 Task: Create a due date automation trigger when advanced on, 2 days after a card is due add content with a description not ending with resume at 11:00 AM.
Action: Mouse moved to (1091, 325)
Screenshot: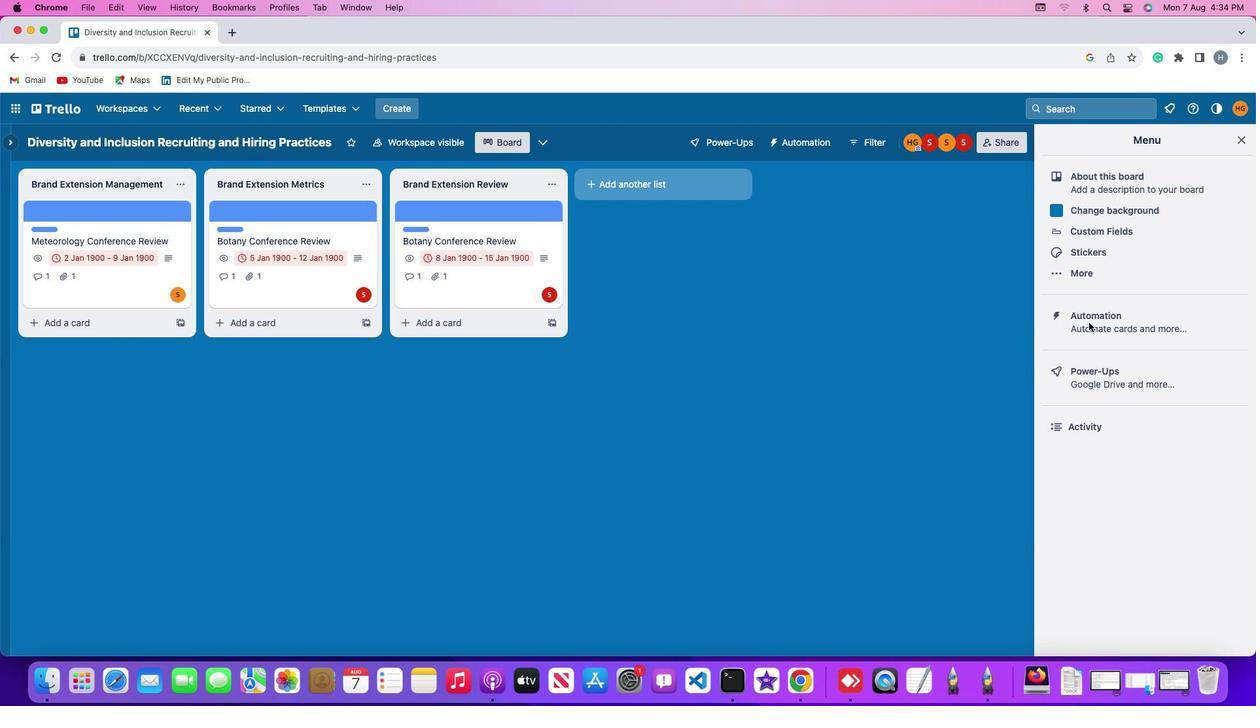 
Action: Mouse pressed left at (1091, 325)
Screenshot: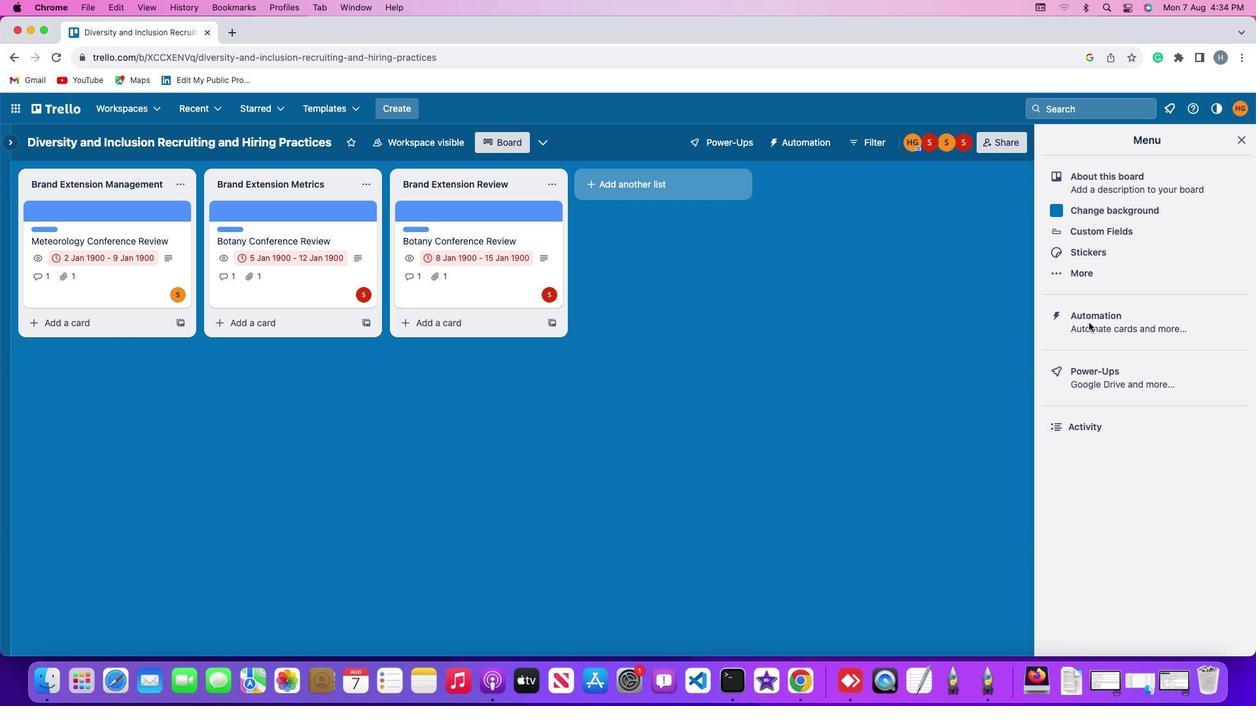 
Action: Mouse pressed left at (1091, 325)
Screenshot: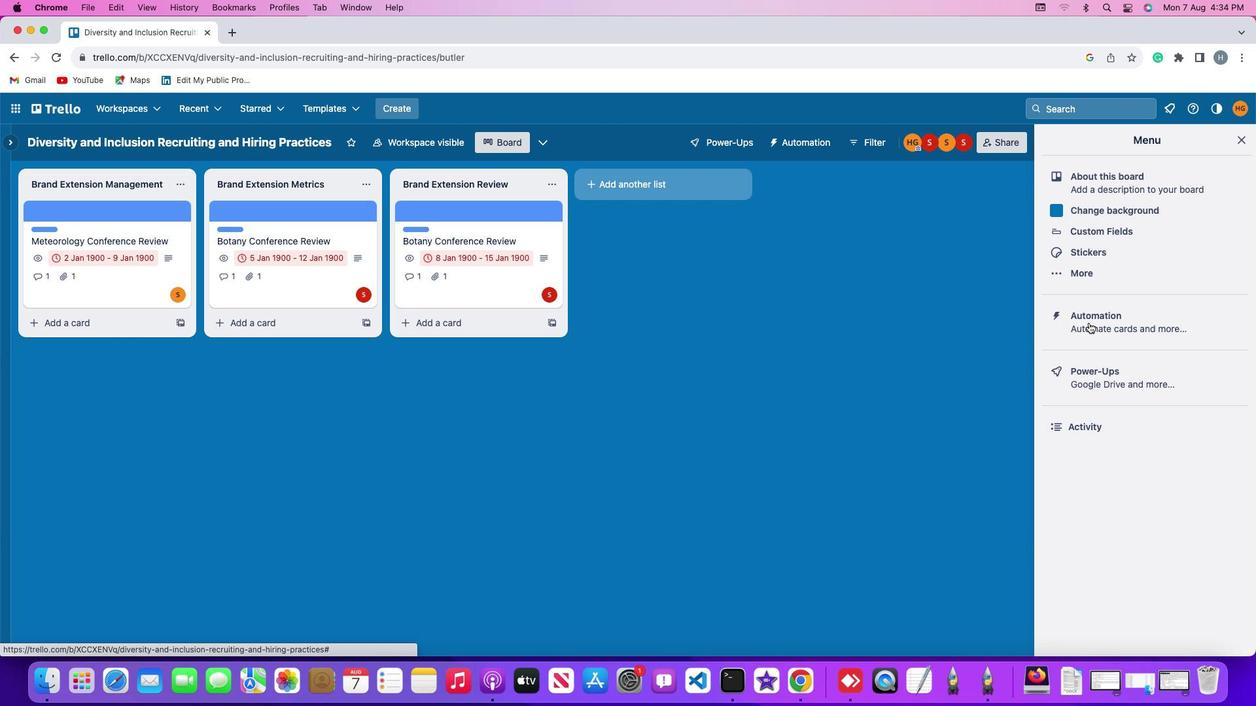 
Action: Mouse moved to (102, 306)
Screenshot: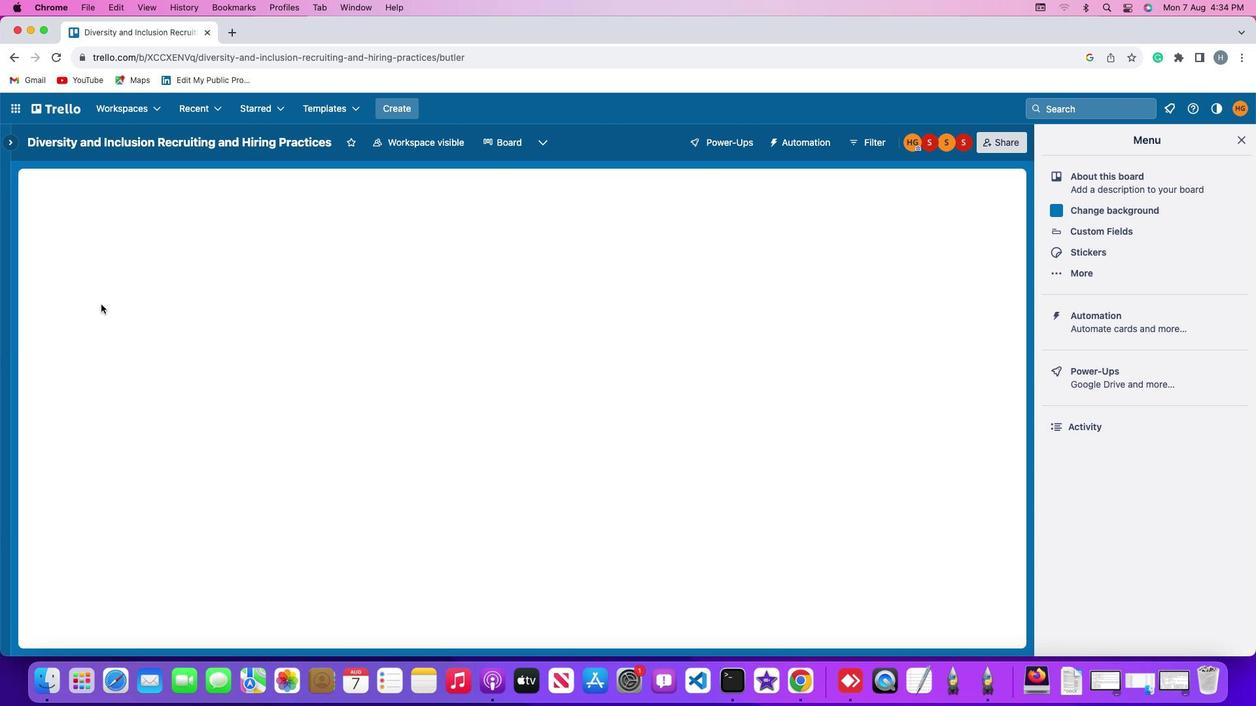 
Action: Mouse pressed left at (102, 306)
Screenshot: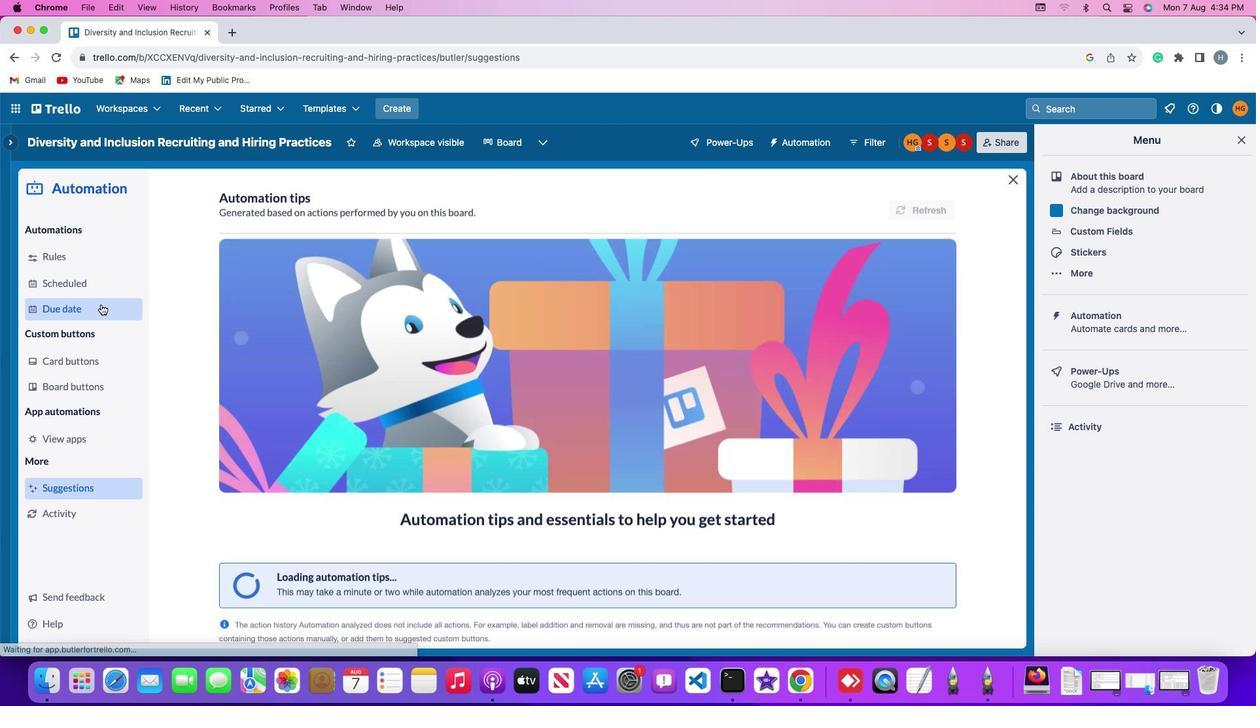 
Action: Mouse moved to (874, 203)
Screenshot: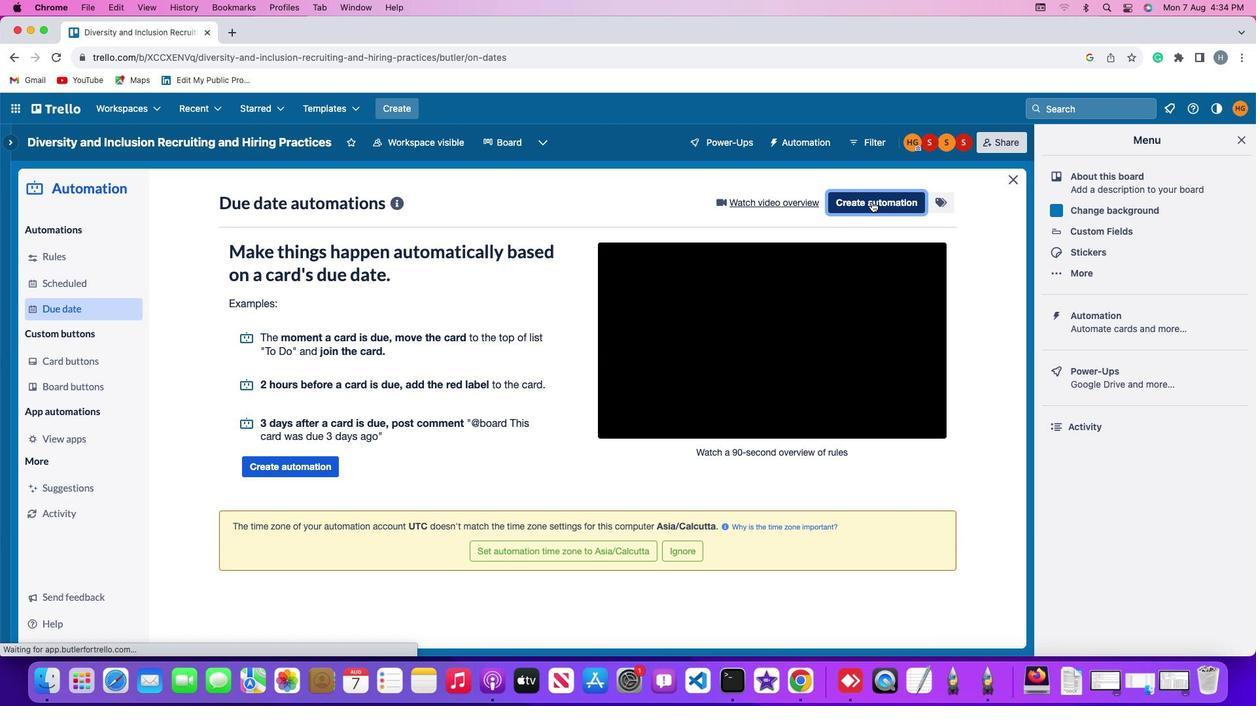 
Action: Mouse pressed left at (874, 203)
Screenshot: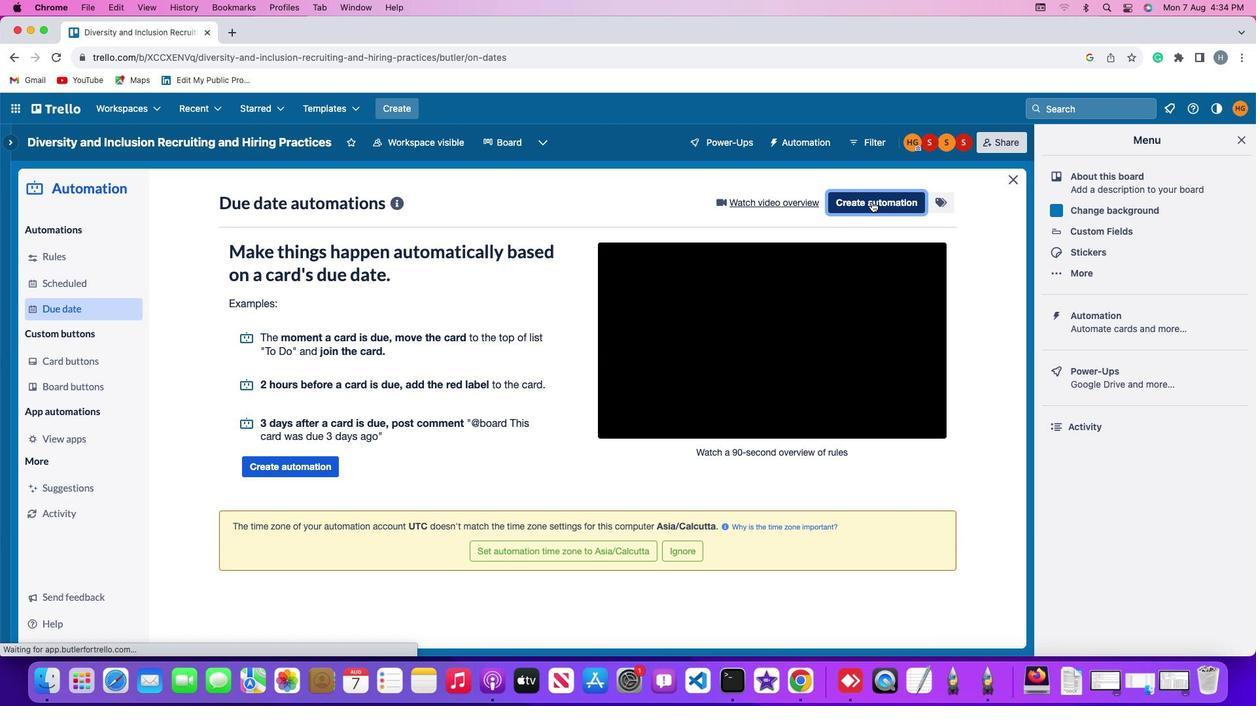 
Action: Mouse moved to (567, 329)
Screenshot: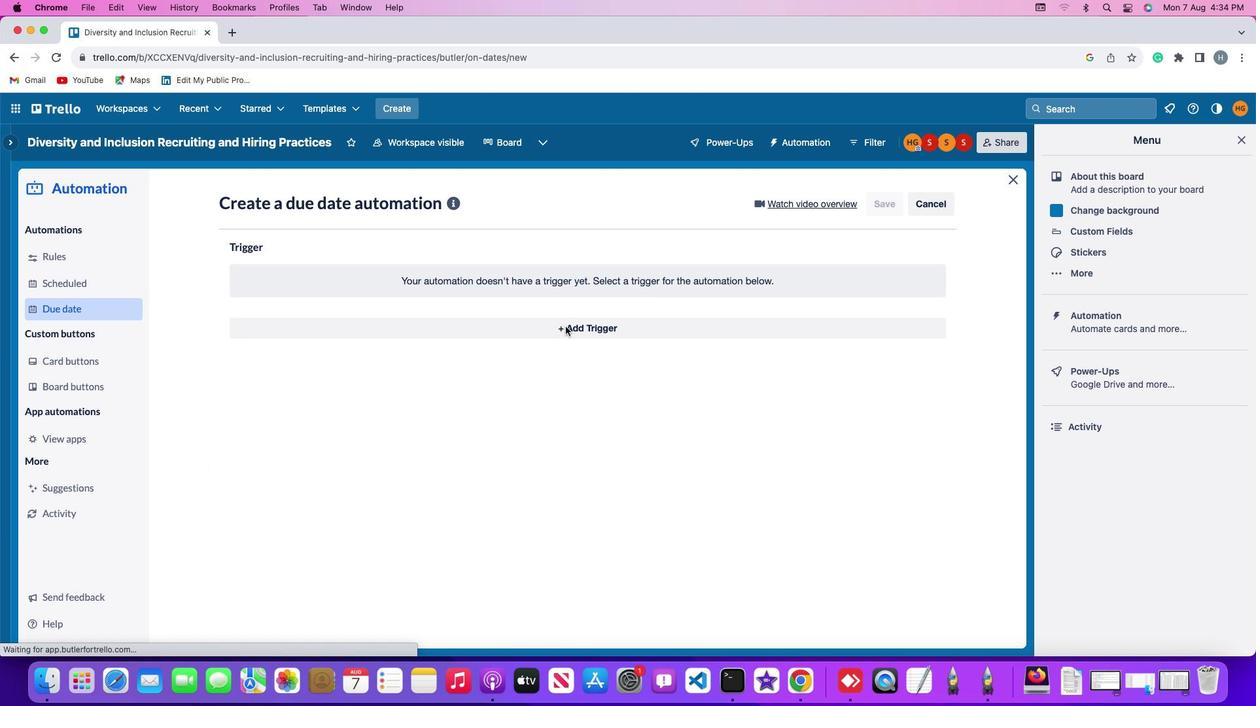 
Action: Mouse pressed left at (567, 329)
Screenshot: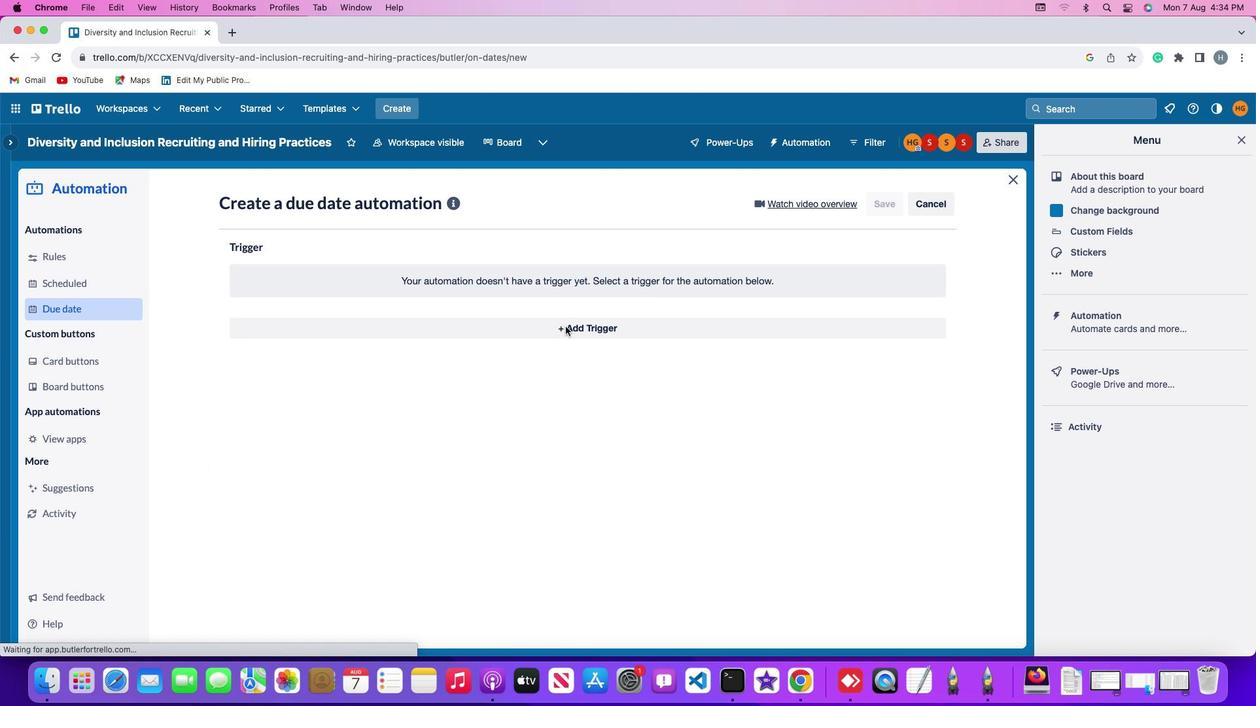 
Action: Mouse moved to (259, 524)
Screenshot: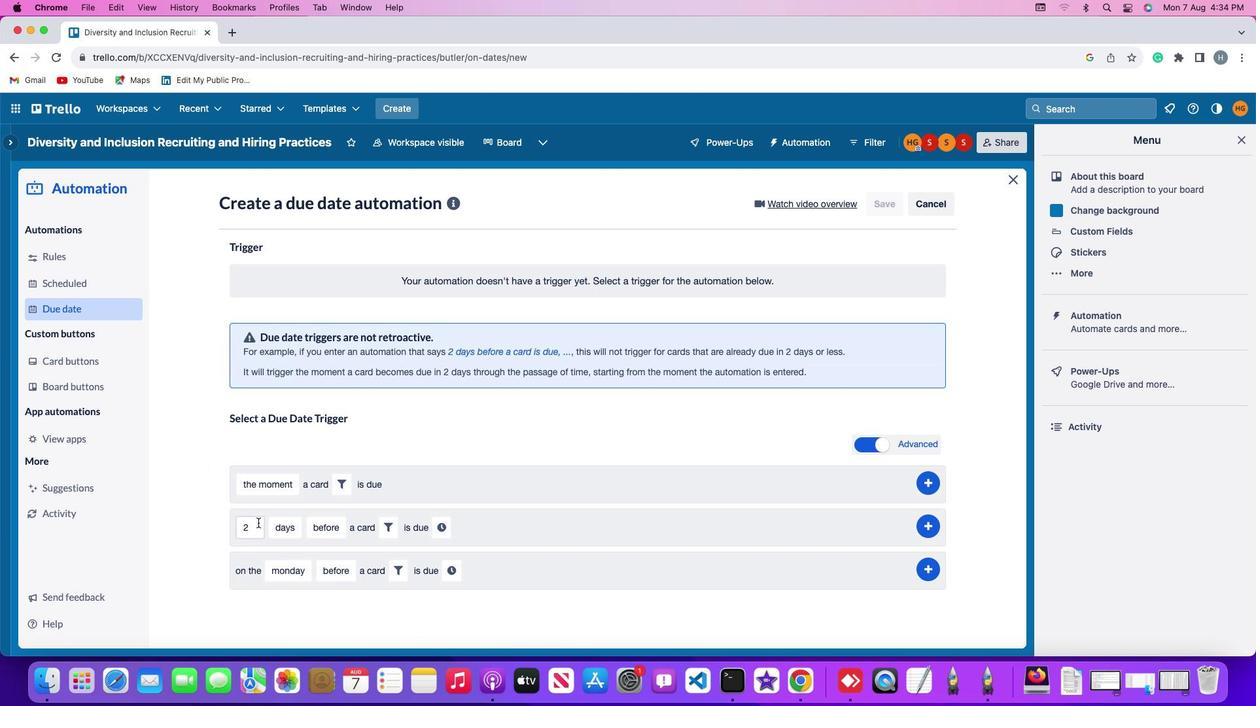 
Action: Mouse pressed left at (259, 524)
Screenshot: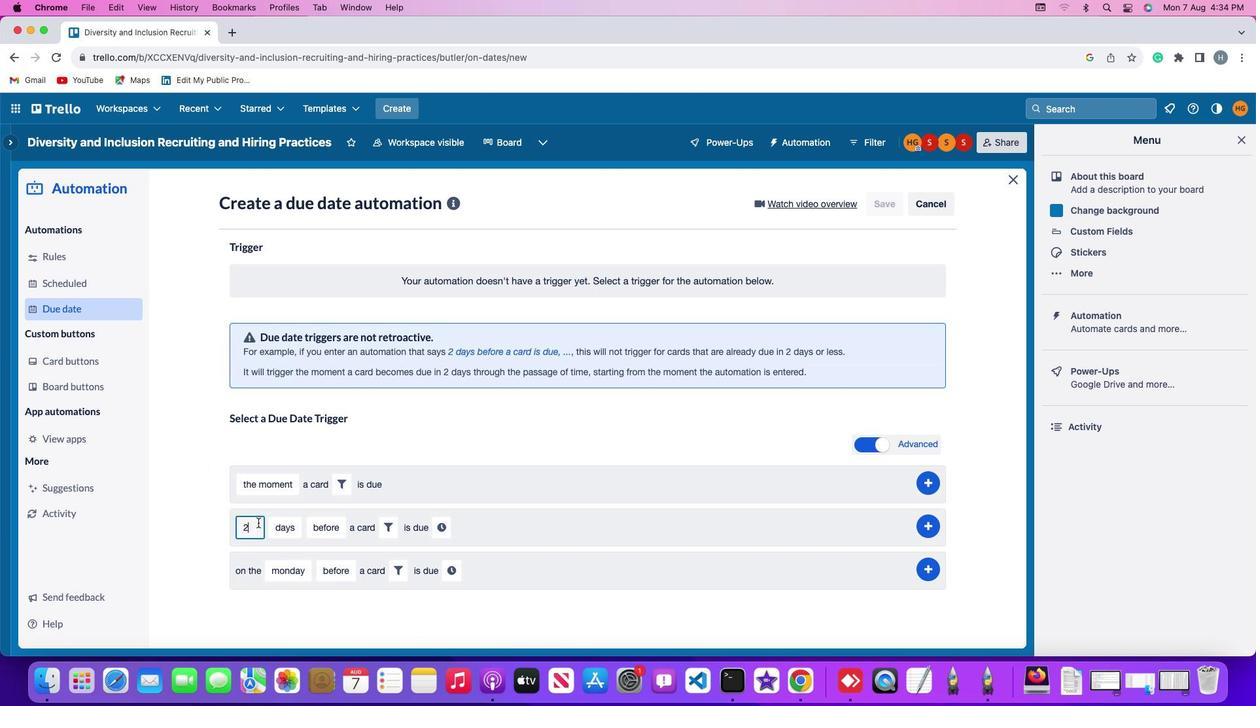 
Action: Mouse moved to (259, 524)
Screenshot: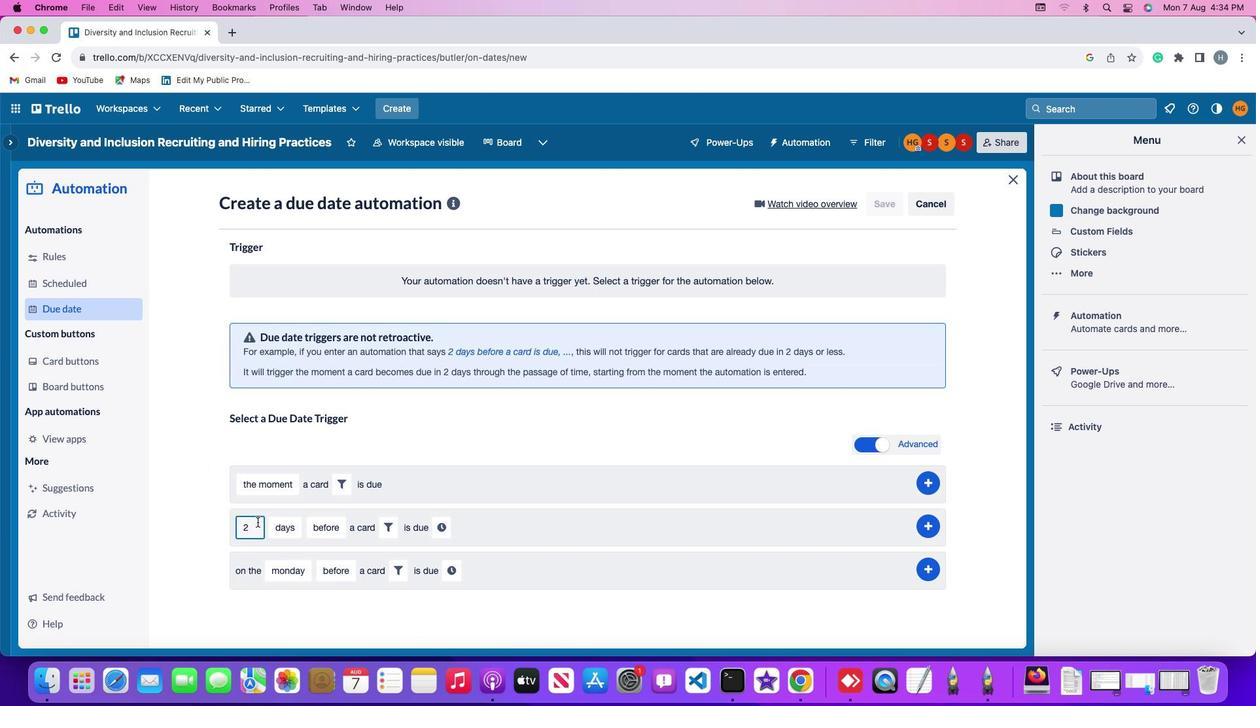 
Action: Key pressed Key.backspace
Screenshot: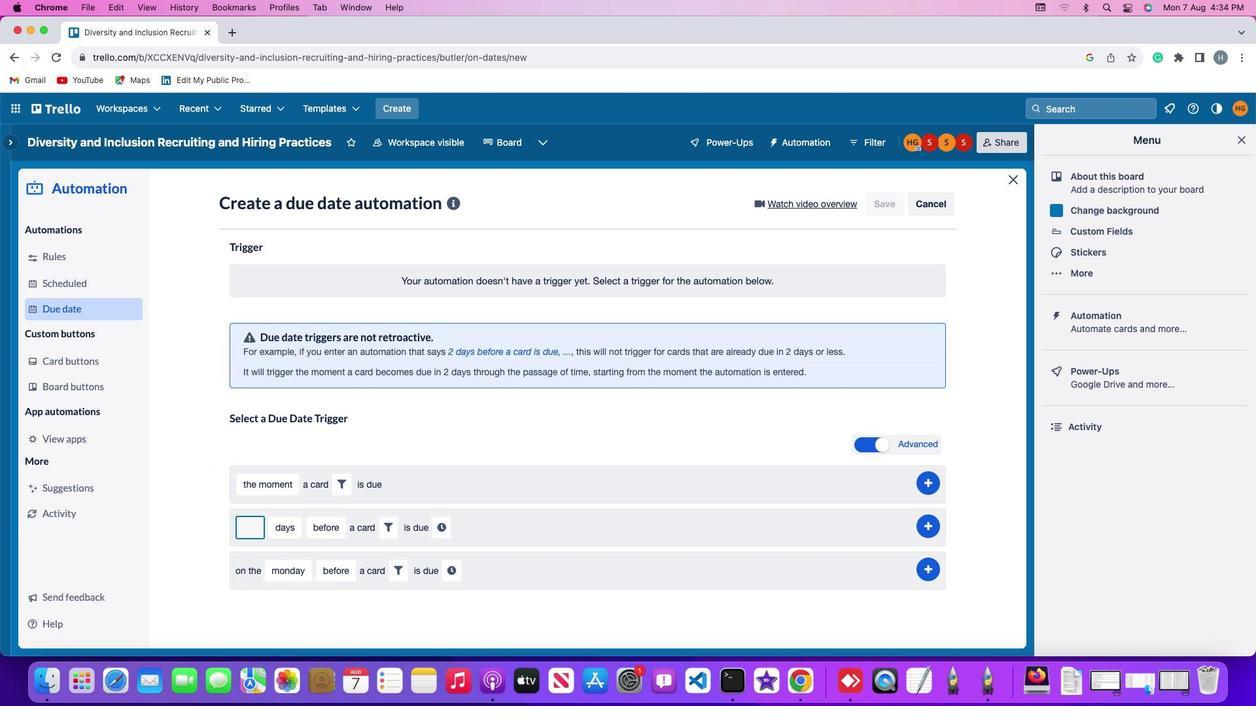 
Action: Mouse moved to (259, 524)
Screenshot: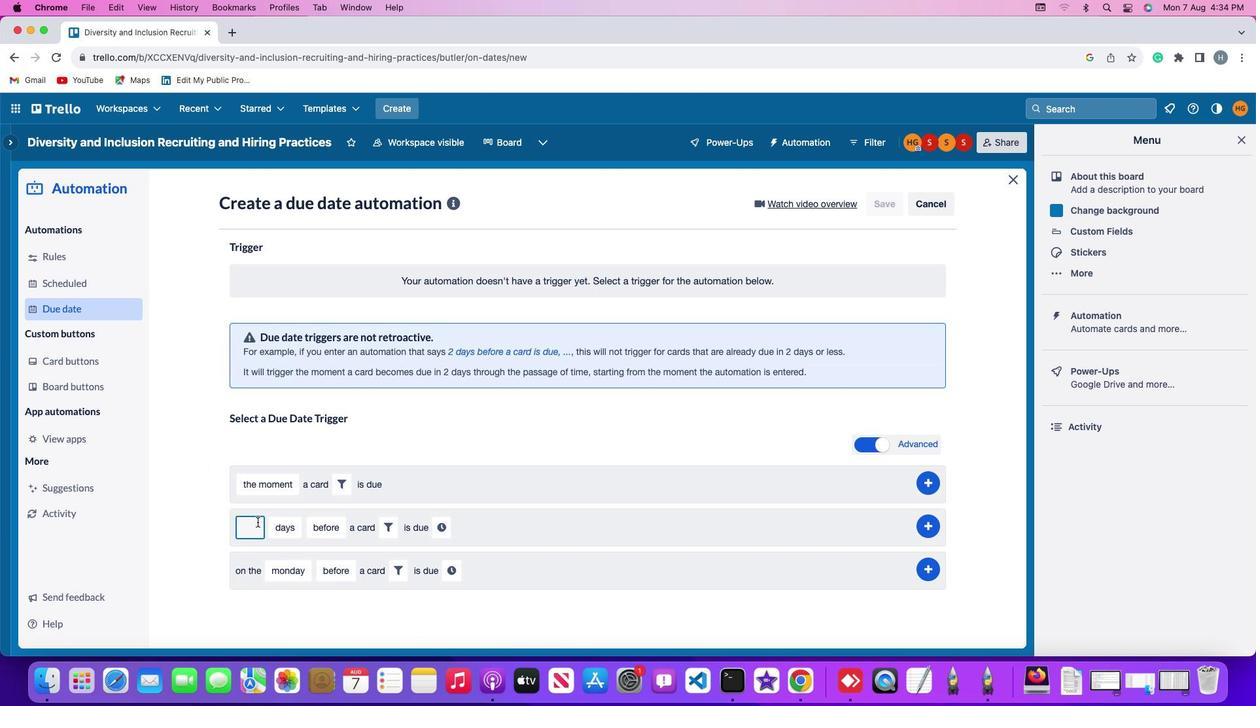 
Action: Key pressed '2'
Screenshot: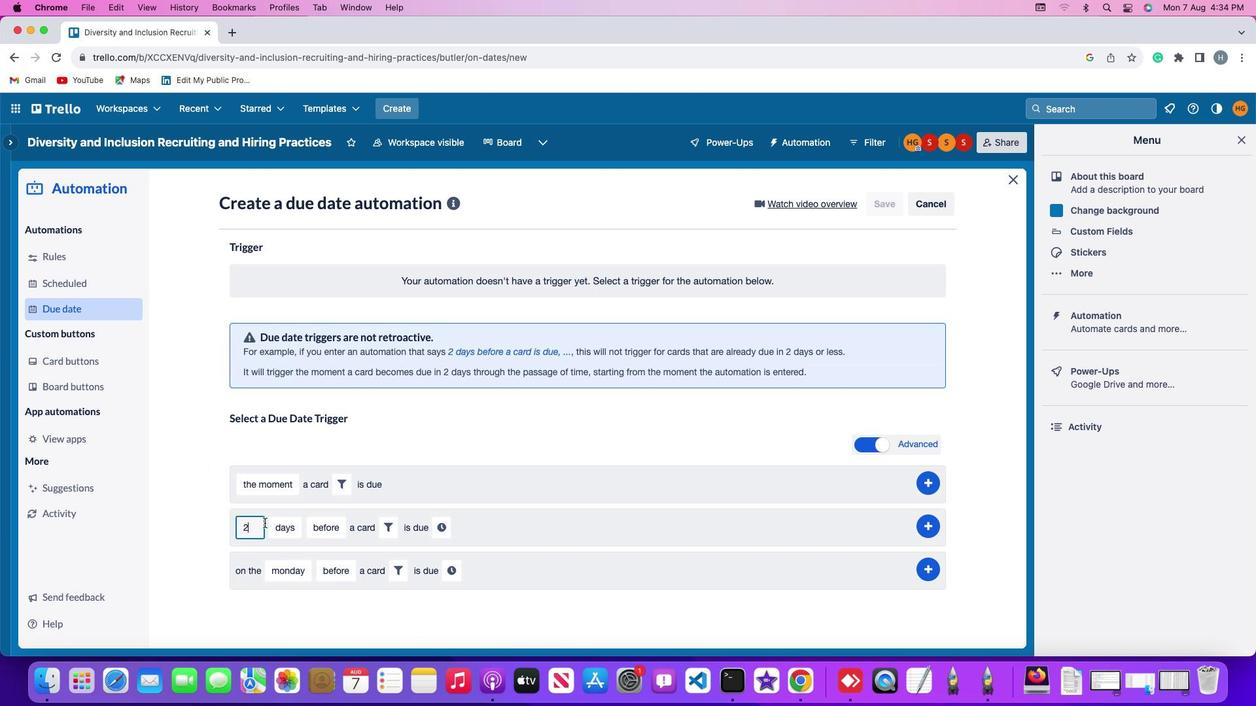 
Action: Mouse moved to (288, 527)
Screenshot: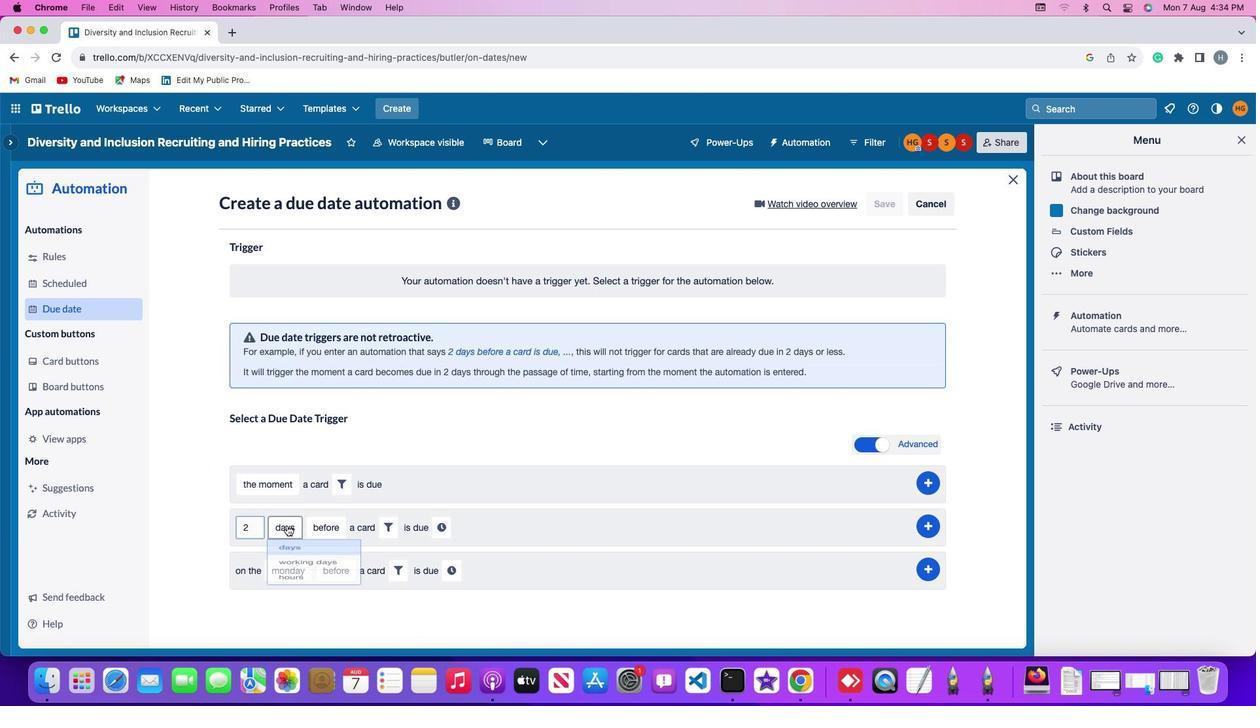 
Action: Mouse pressed left at (288, 527)
Screenshot: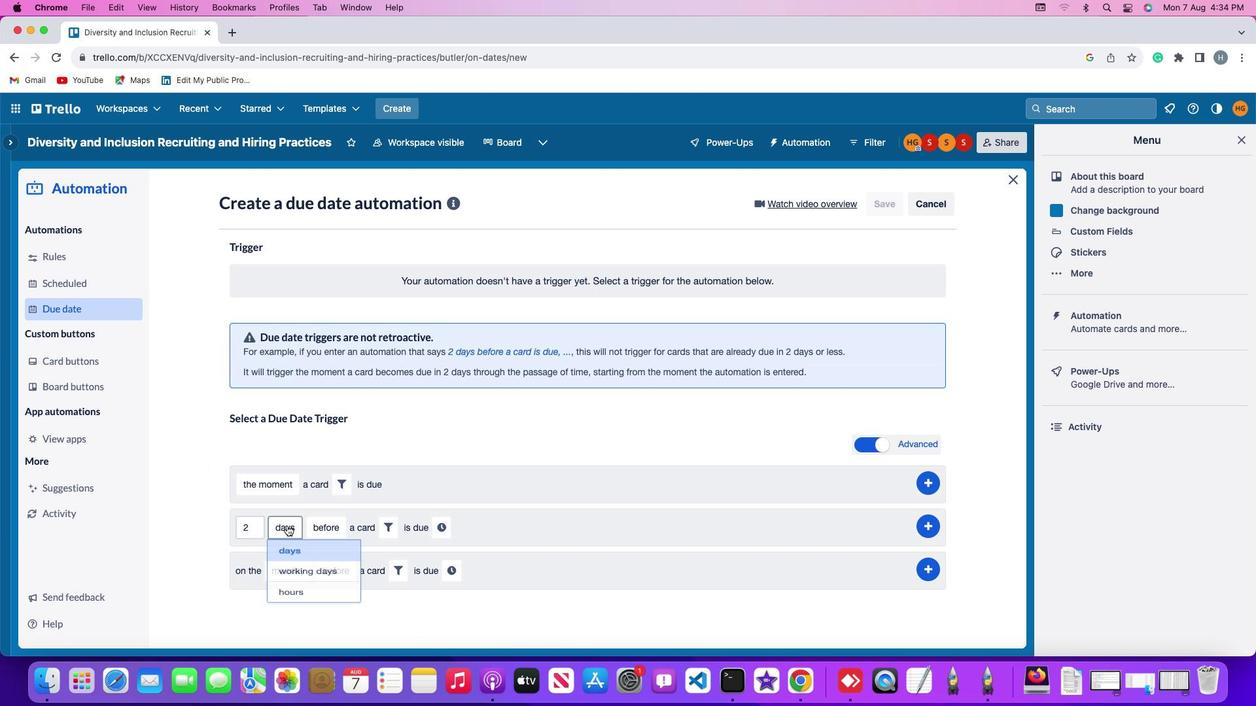 
Action: Mouse moved to (306, 552)
Screenshot: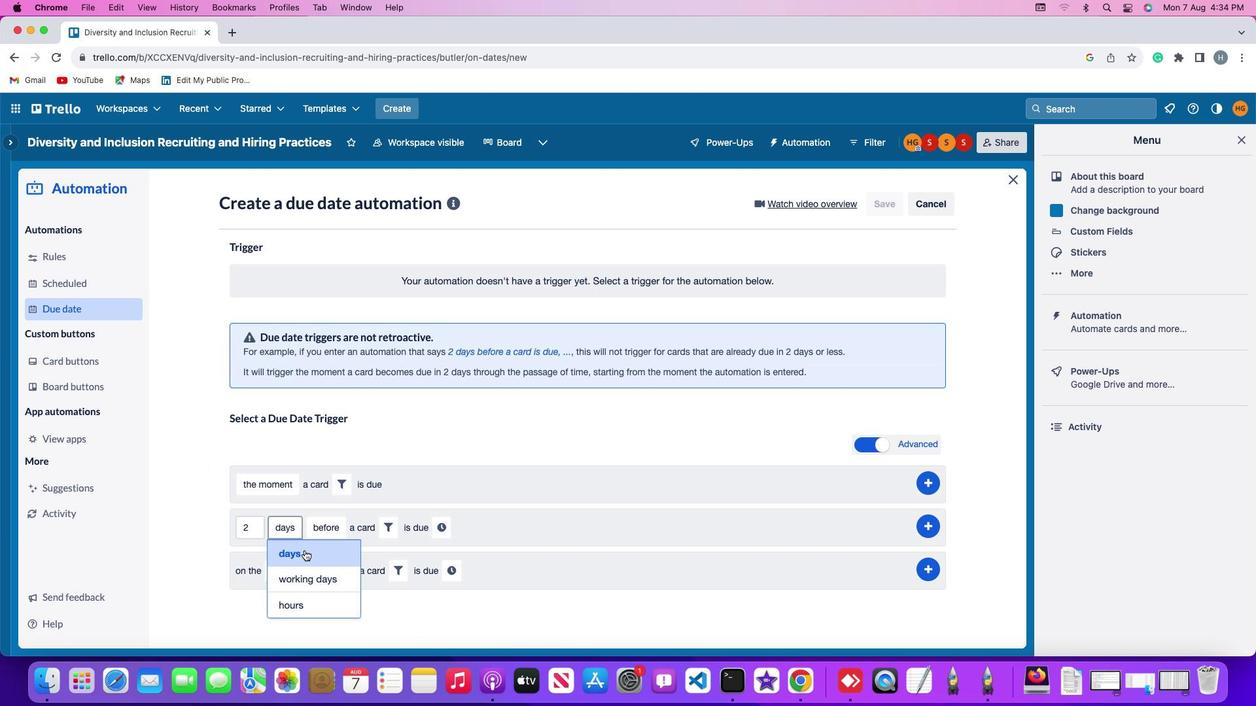 
Action: Mouse pressed left at (306, 552)
Screenshot: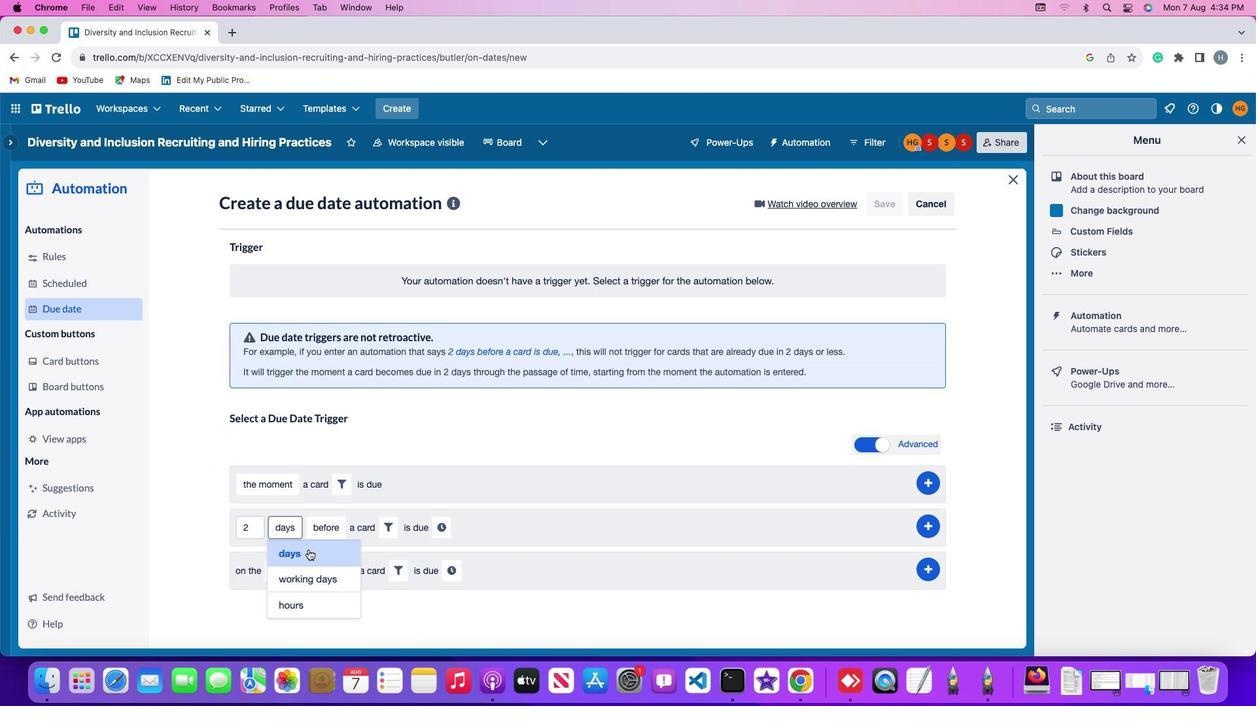 
Action: Mouse moved to (337, 529)
Screenshot: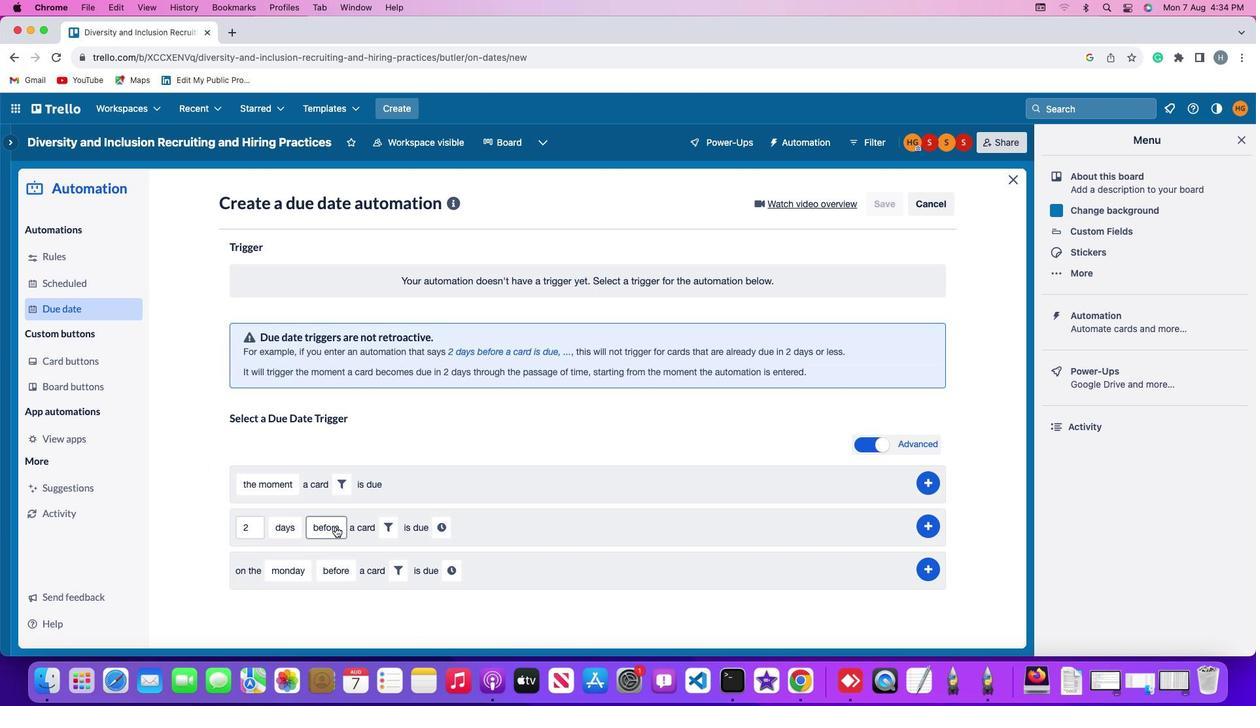 
Action: Mouse pressed left at (337, 529)
Screenshot: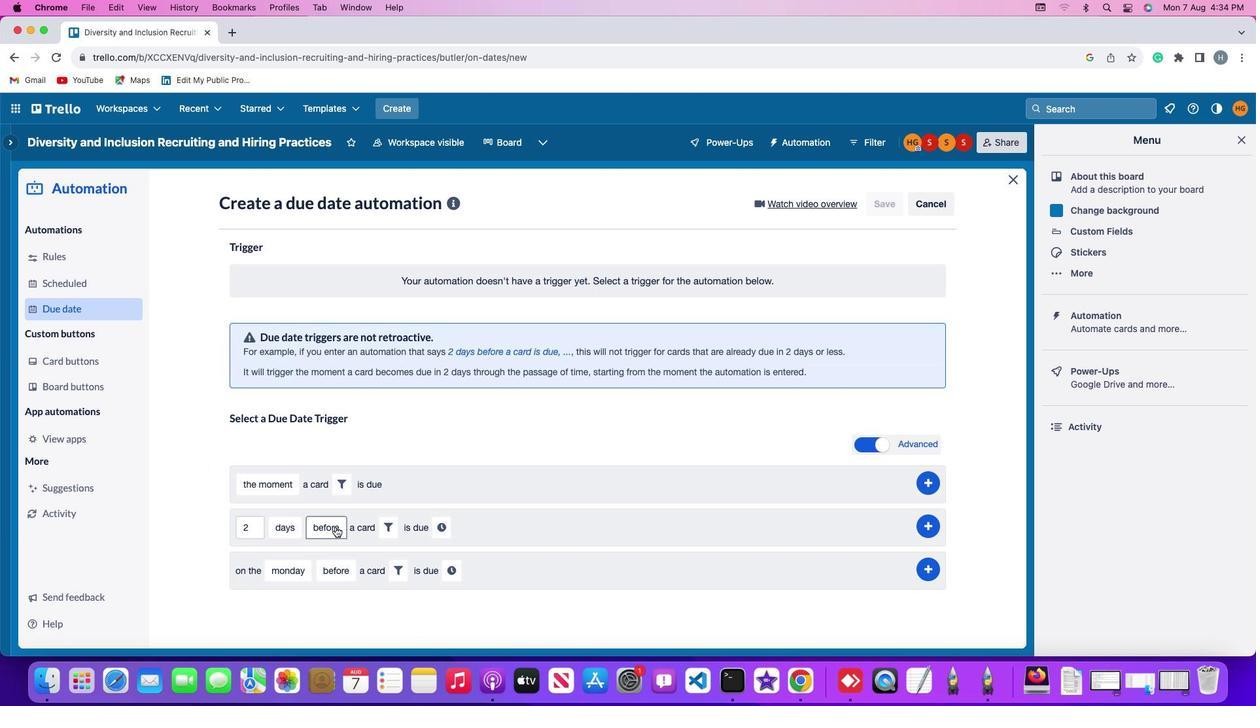 
Action: Mouse moved to (339, 581)
Screenshot: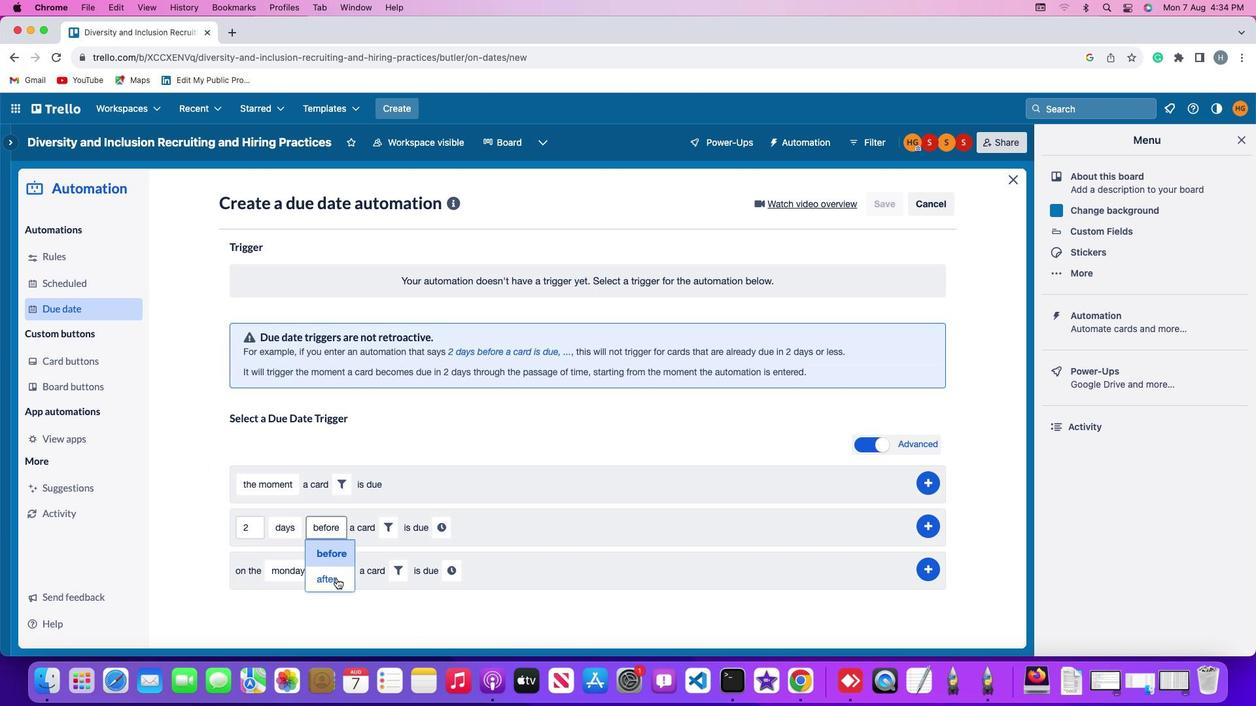 
Action: Mouse pressed left at (339, 581)
Screenshot: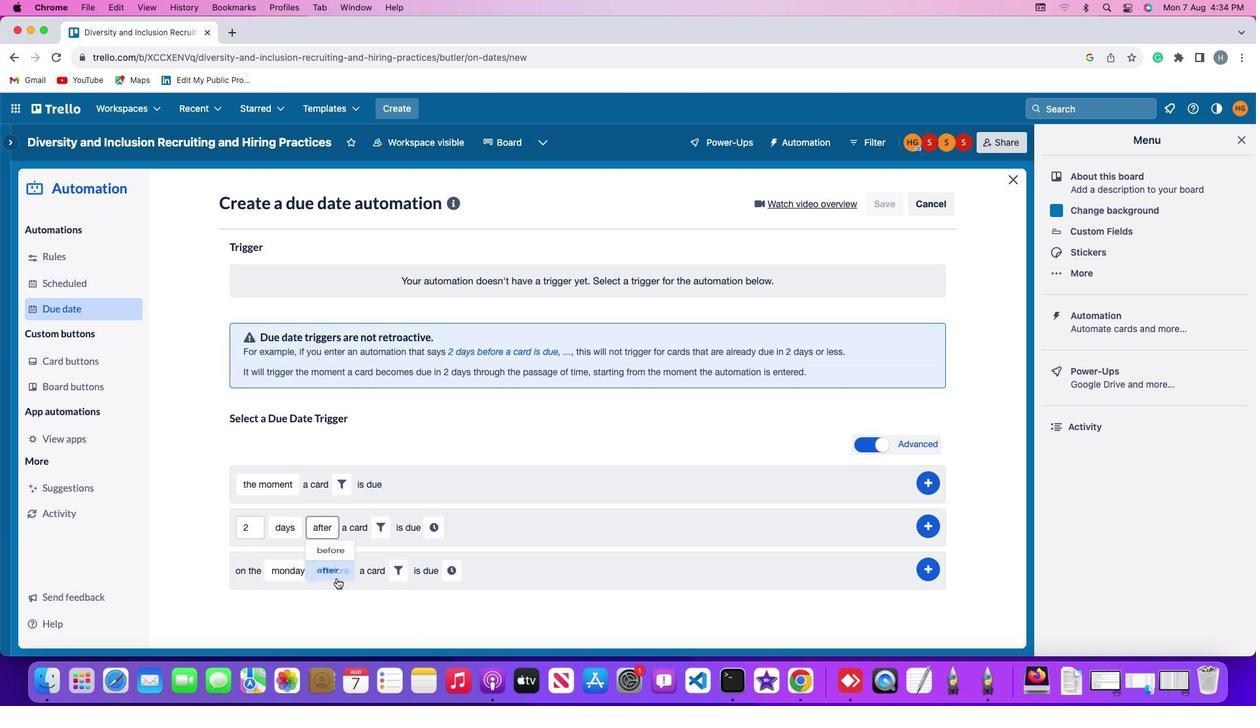
Action: Mouse moved to (380, 527)
Screenshot: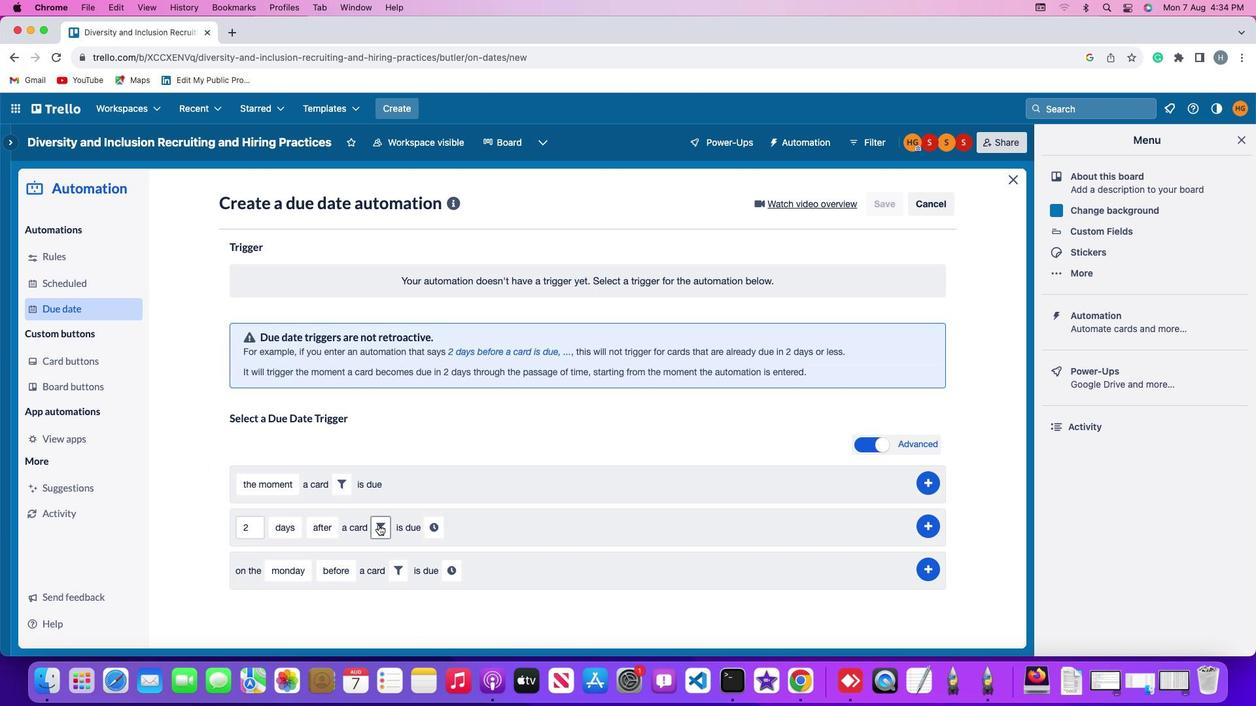 
Action: Mouse pressed left at (380, 527)
Screenshot: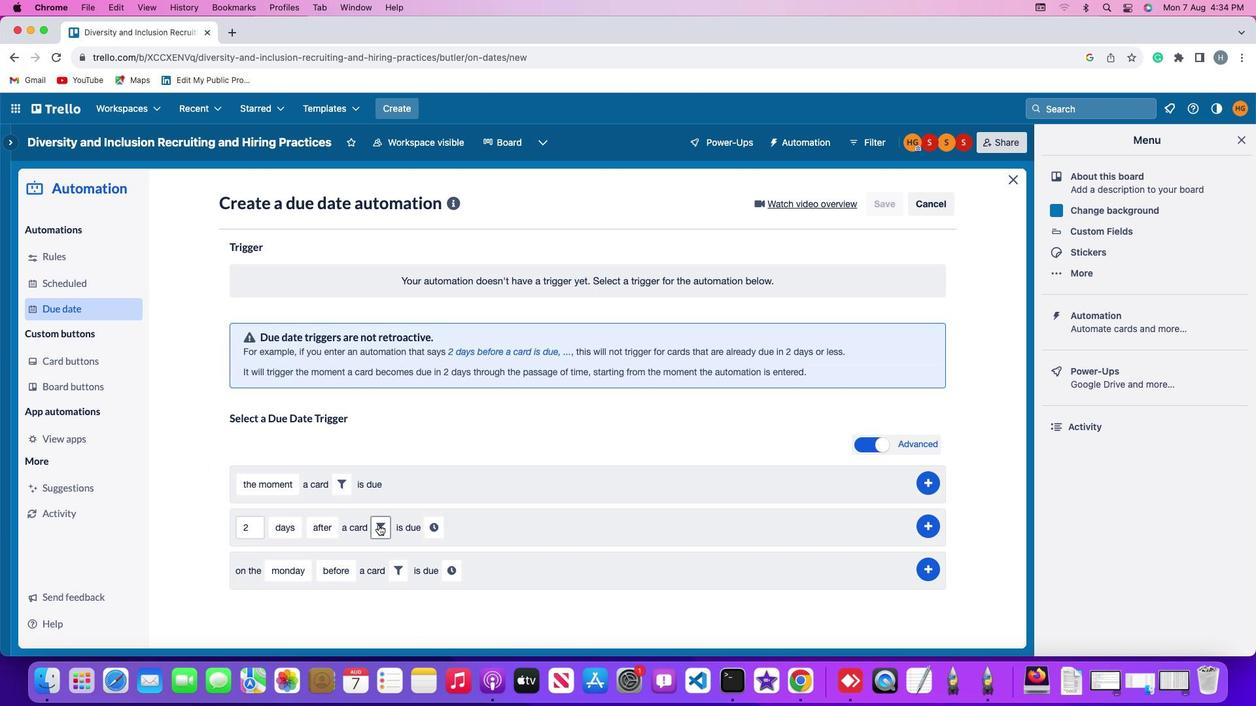 
Action: Mouse moved to (562, 572)
Screenshot: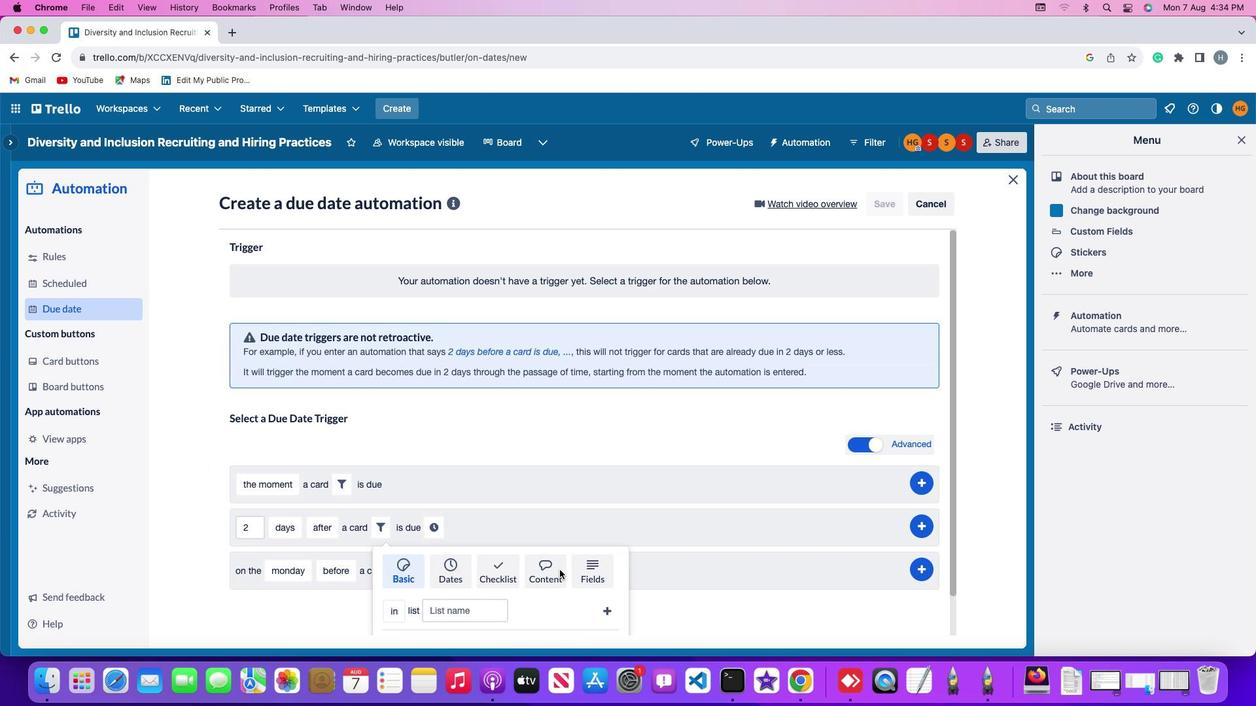 
Action: Mouse pressed left at (562, 572)
Screenshot: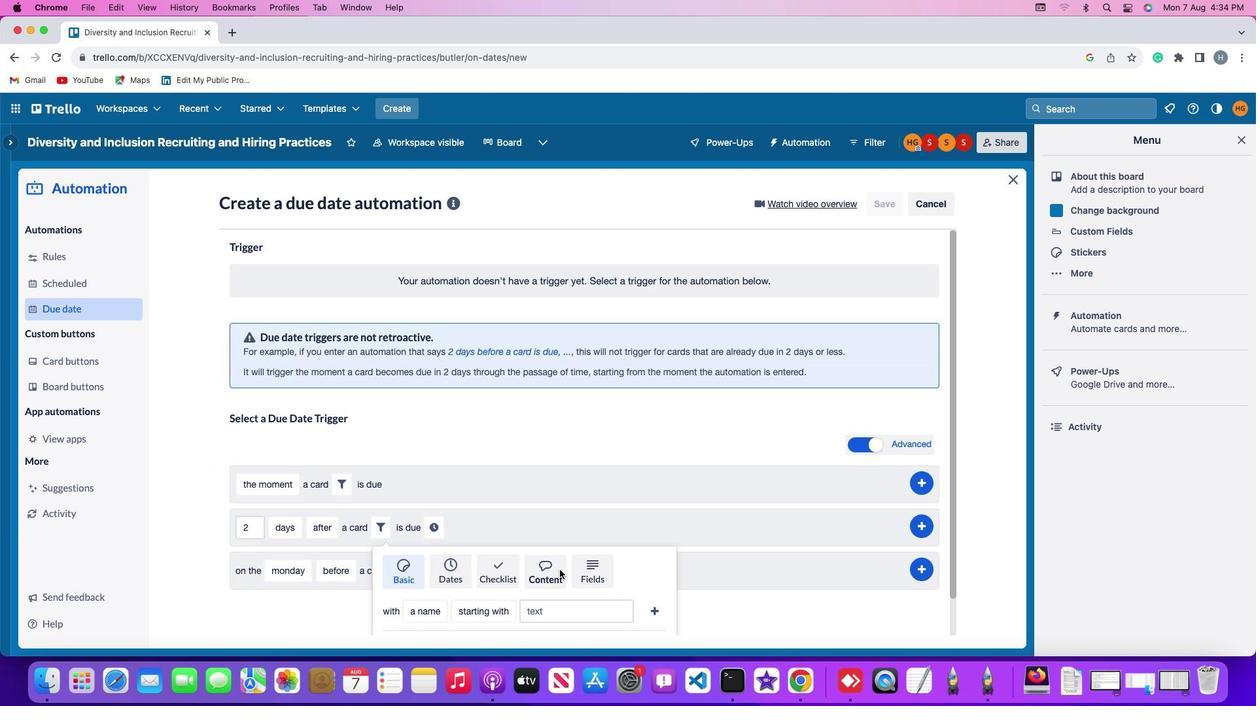 
Action: Mouse moved to (422, 613)
Screenshot: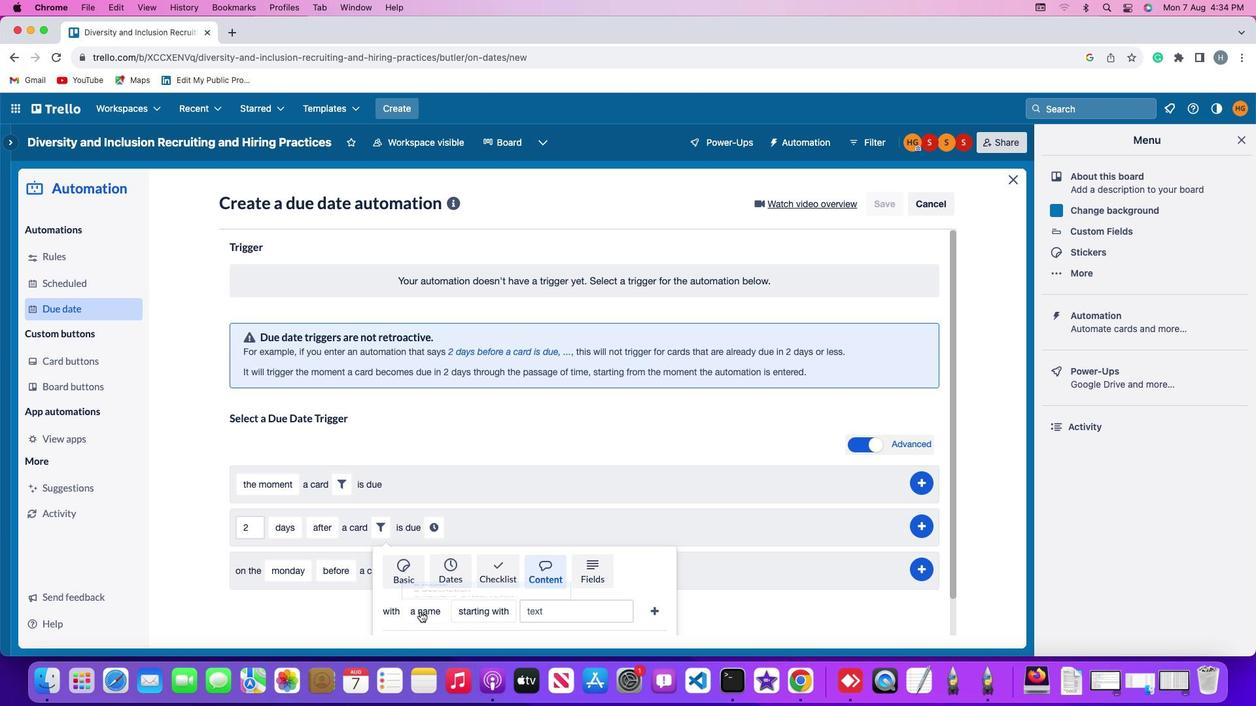
Action: Mouse pressed left at (422, 613)
Screenshot: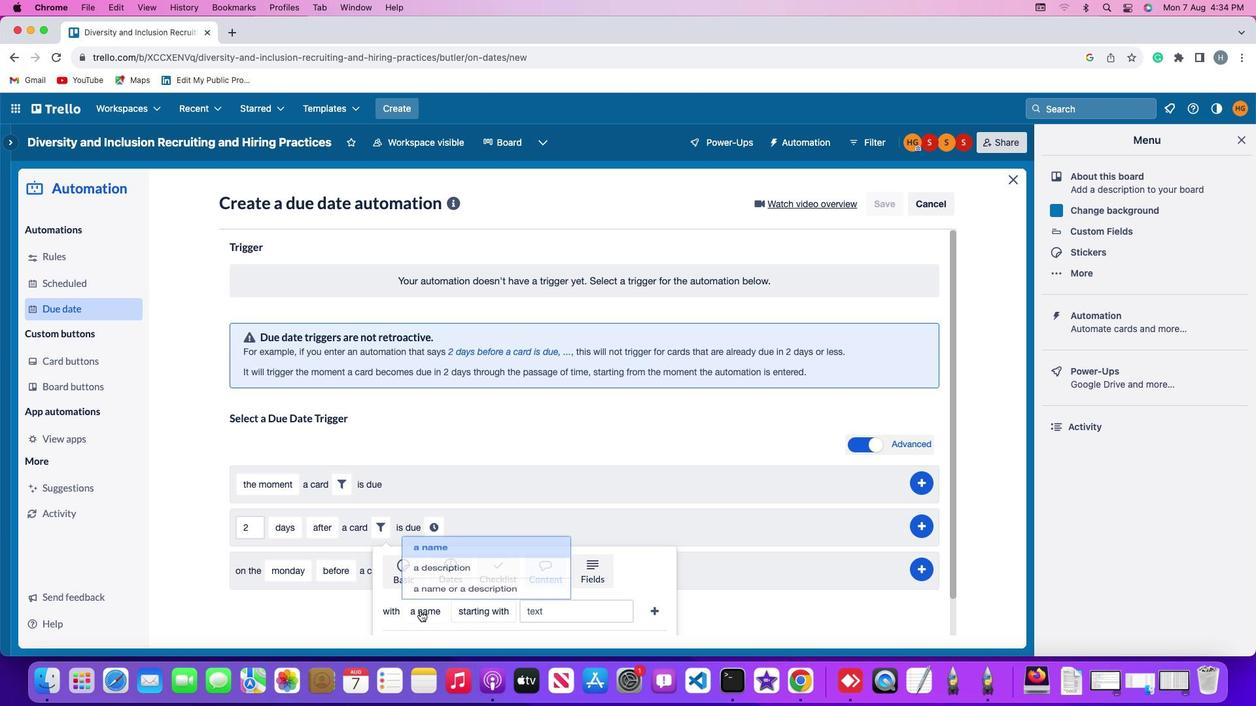 
Action: Mouse moved to (450, 562)
Screenshot: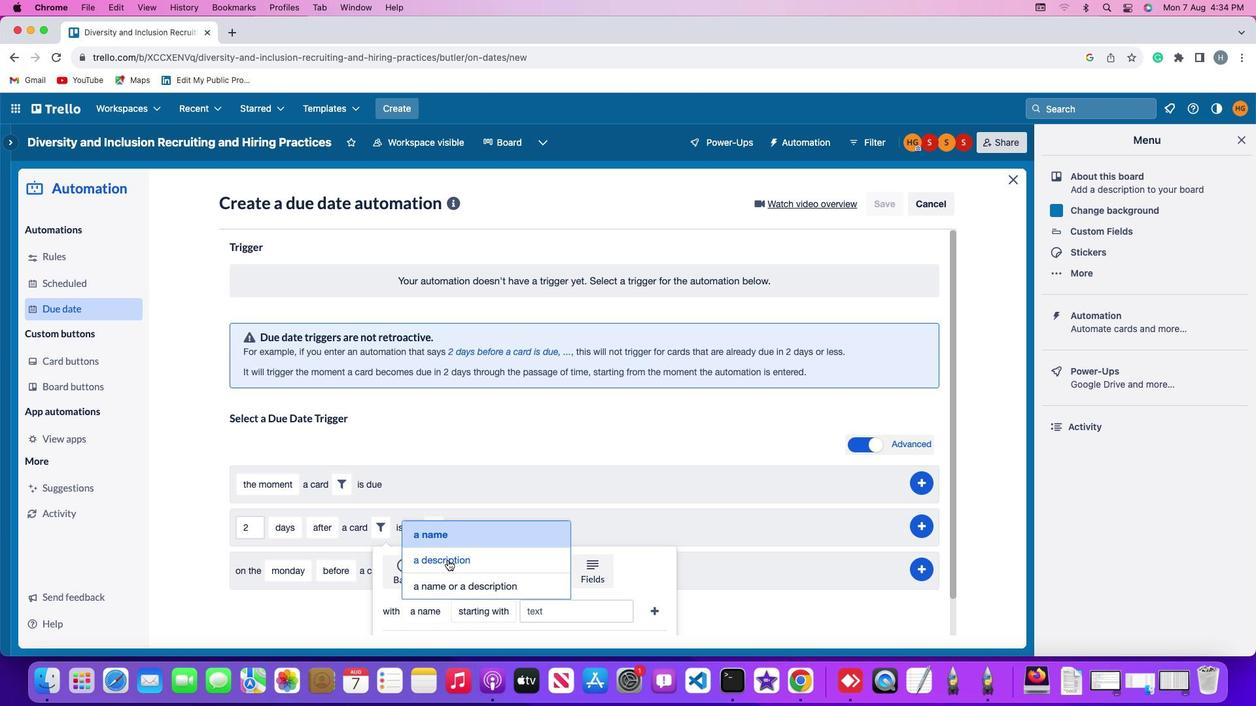
Action: Mouse pressed left at (450, 562)
Screenshot: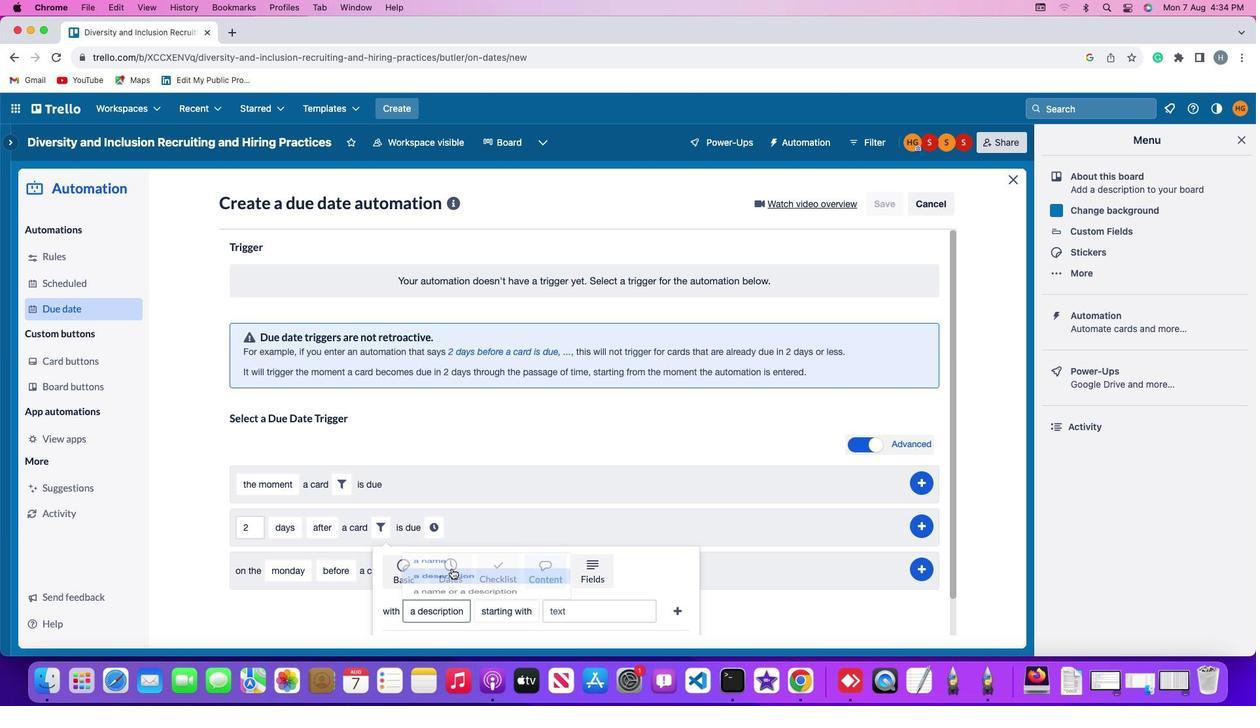 
Action: Mouse moved to (502, 615)
Screenshot: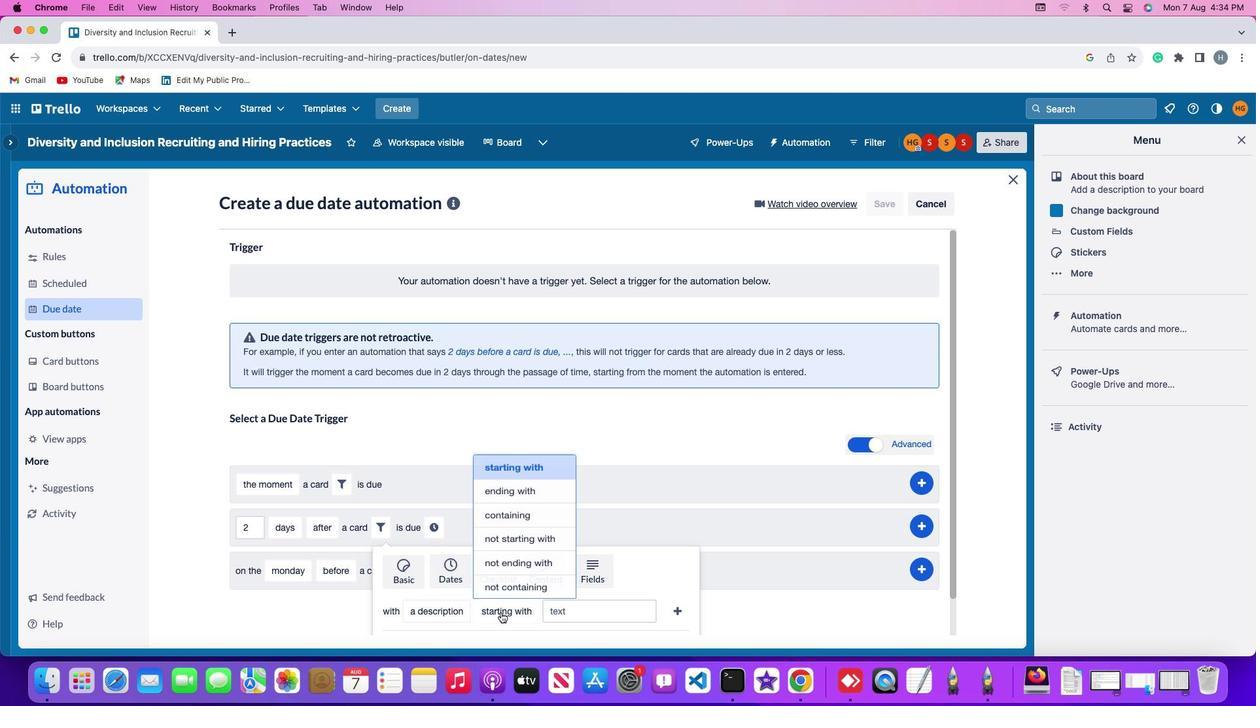
Action: Mouse pressed left at (502, 615)
Screenshot: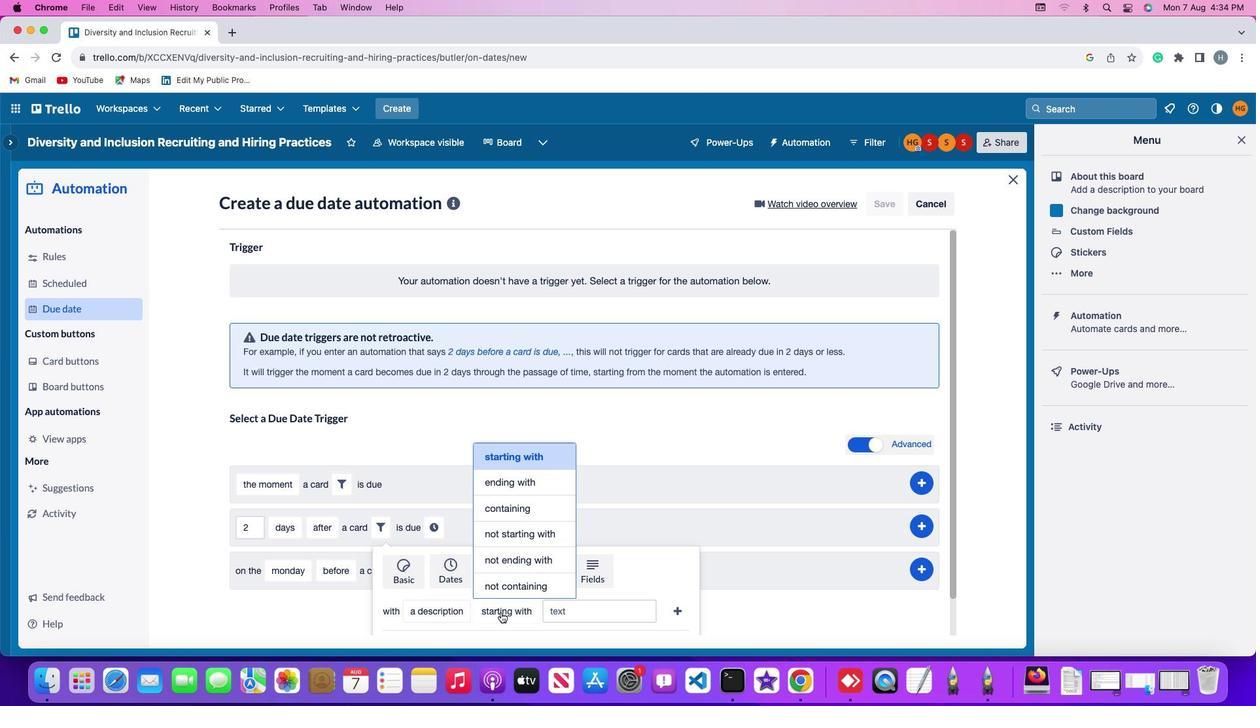 
Action: Mouse moved to (512, 564)
Screenshot: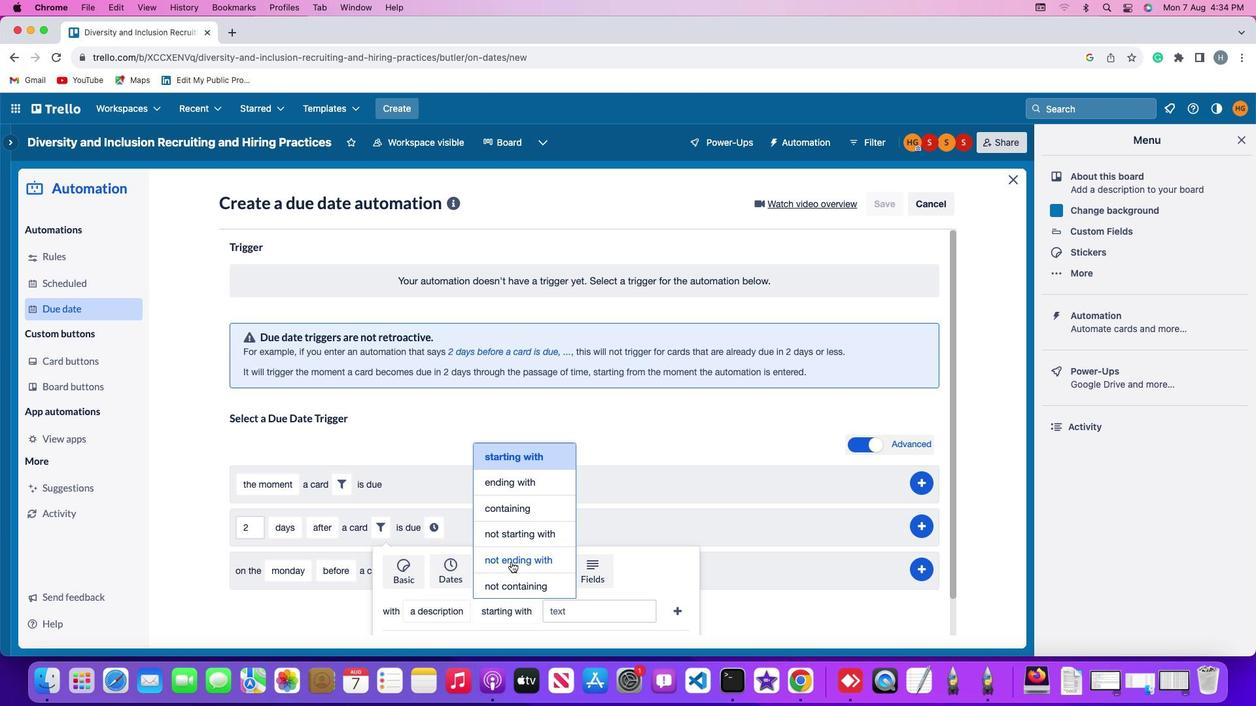 
Action: Mouse pressed left at (512, 564)
Screenshot: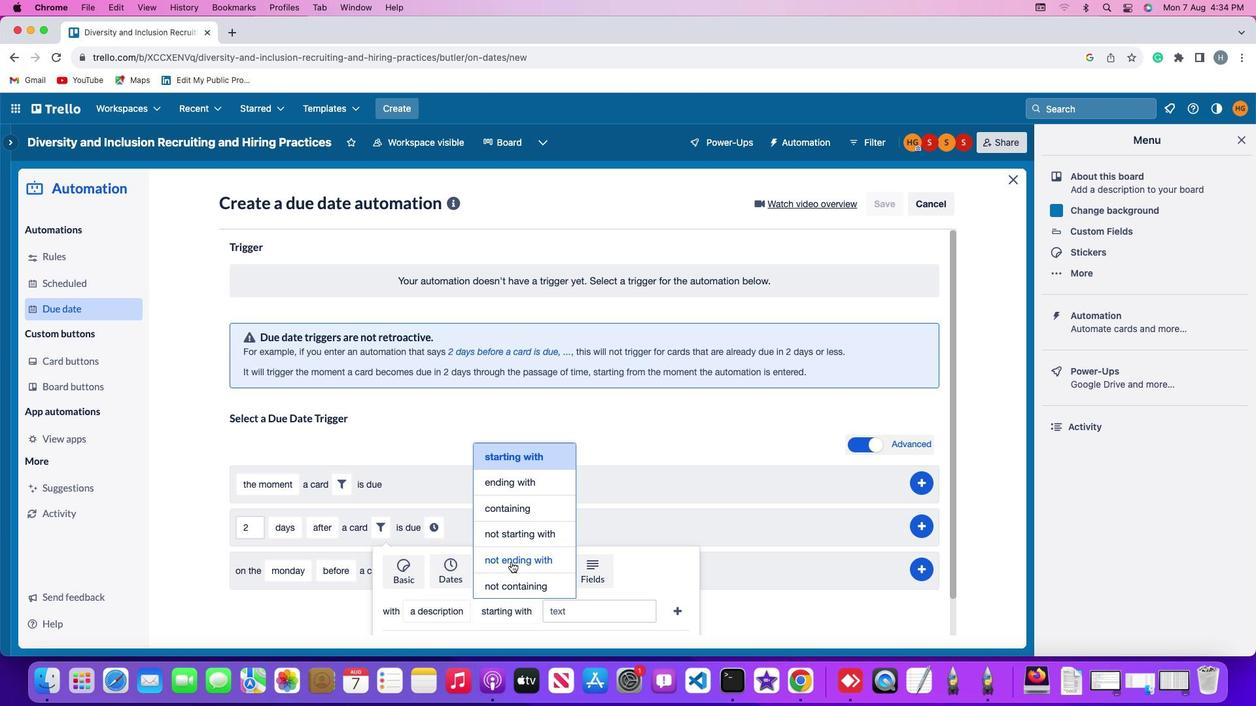 
Action: Mouse moved to (578, 610)
Screenshot: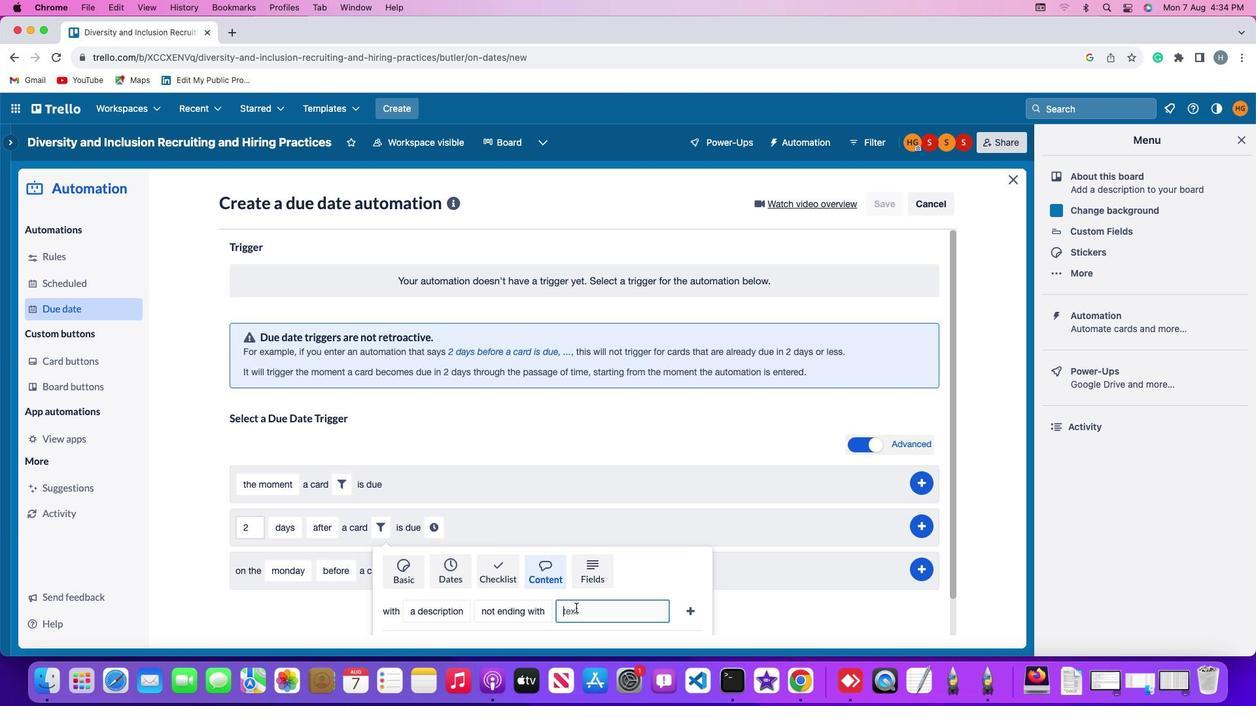 
Action: Mouse pressed left at (578, 610)
Screenshot: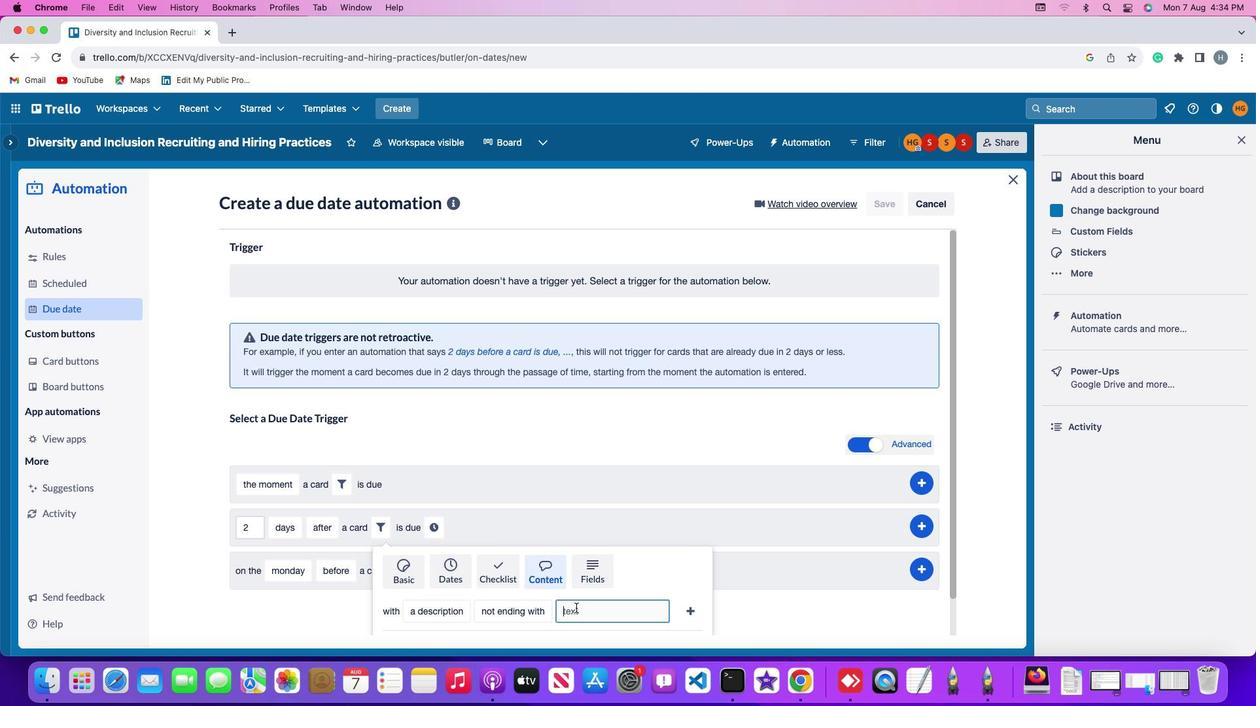 
Action: Mouse moved to (577, 608)
Screenshot: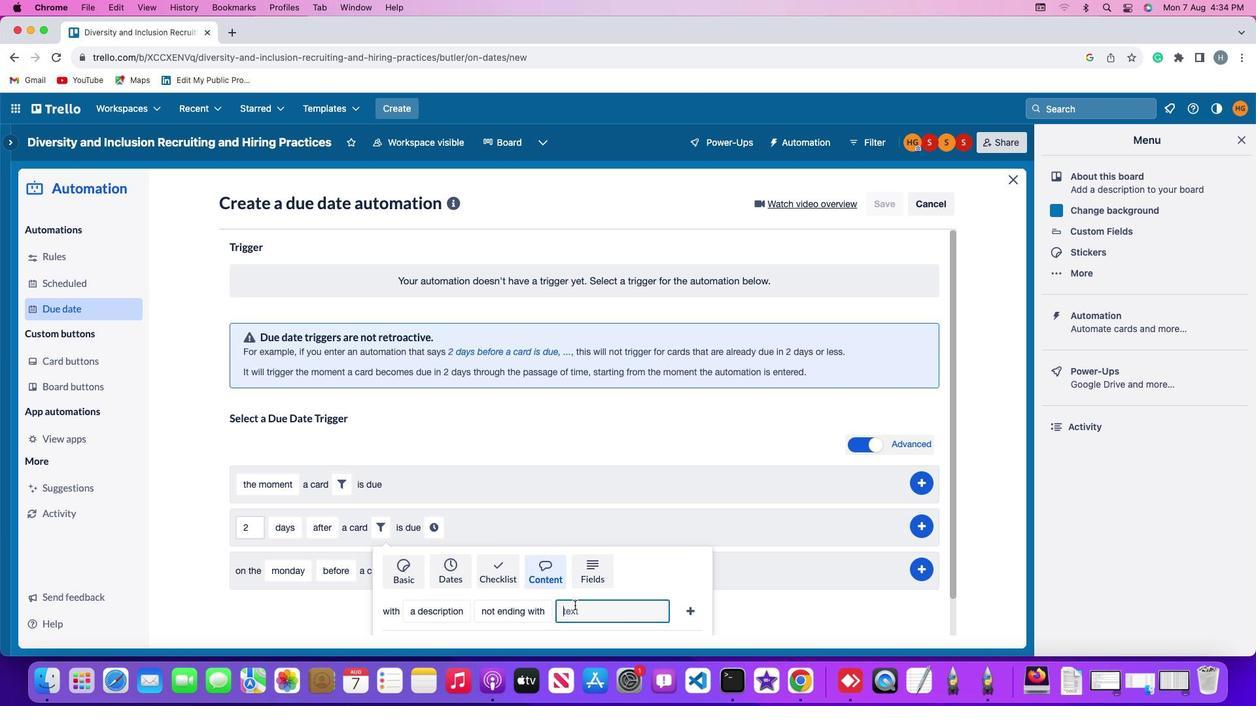 
Action: Key pressed 'r''e''s''u''m''e'
Screenshot: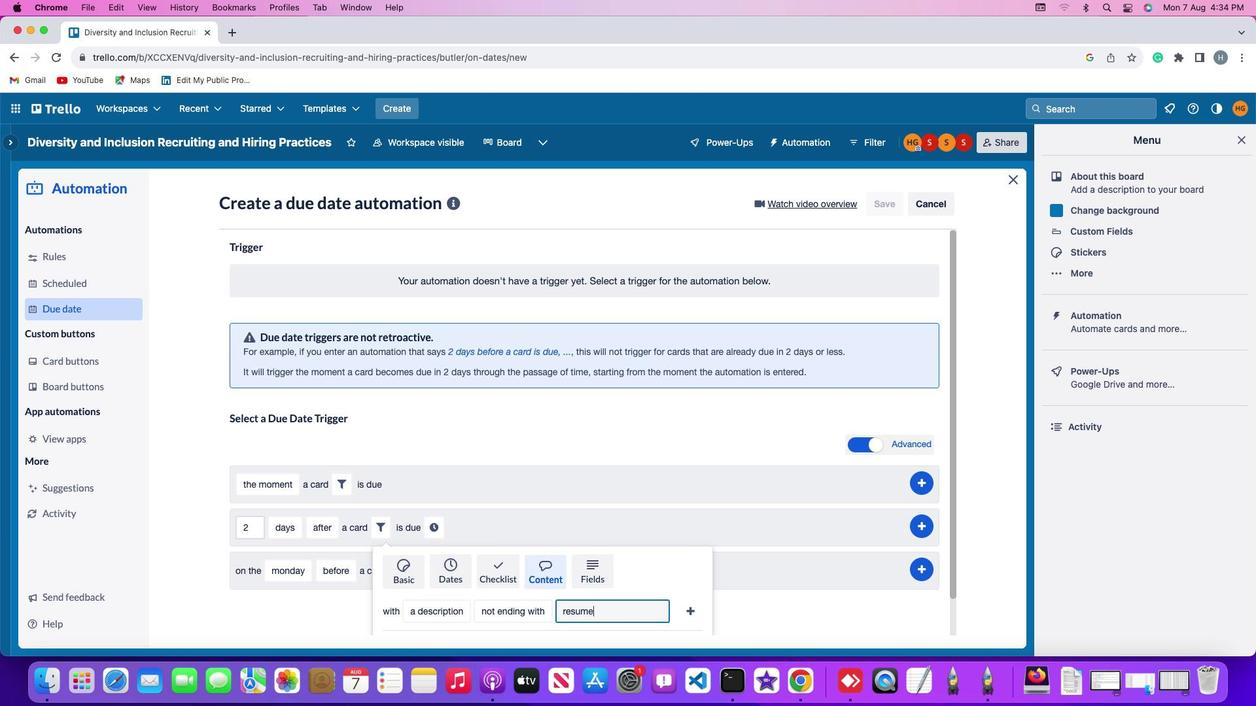 
Action: Mouse moved to (694, 608)
Screenshot: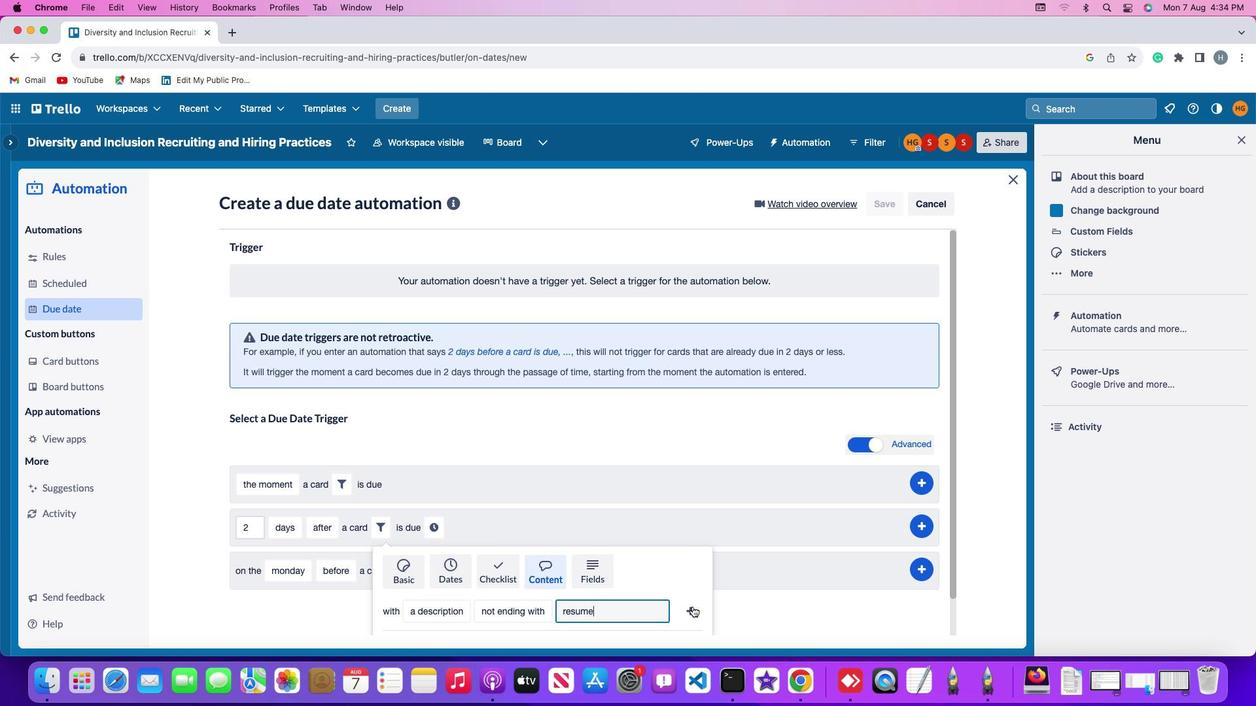 
Action: Mouse pressed left at (694, 608)
Screenshot: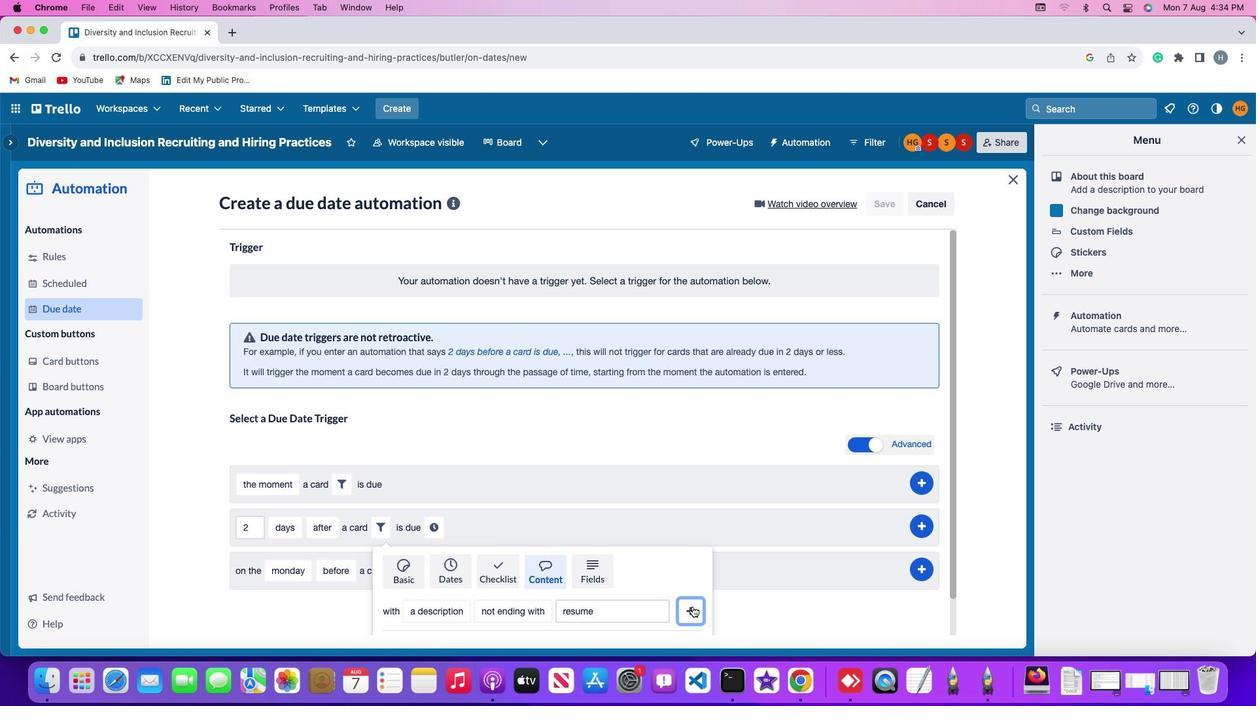 
Action: Mouse moved to (647, 528)
Screenshot: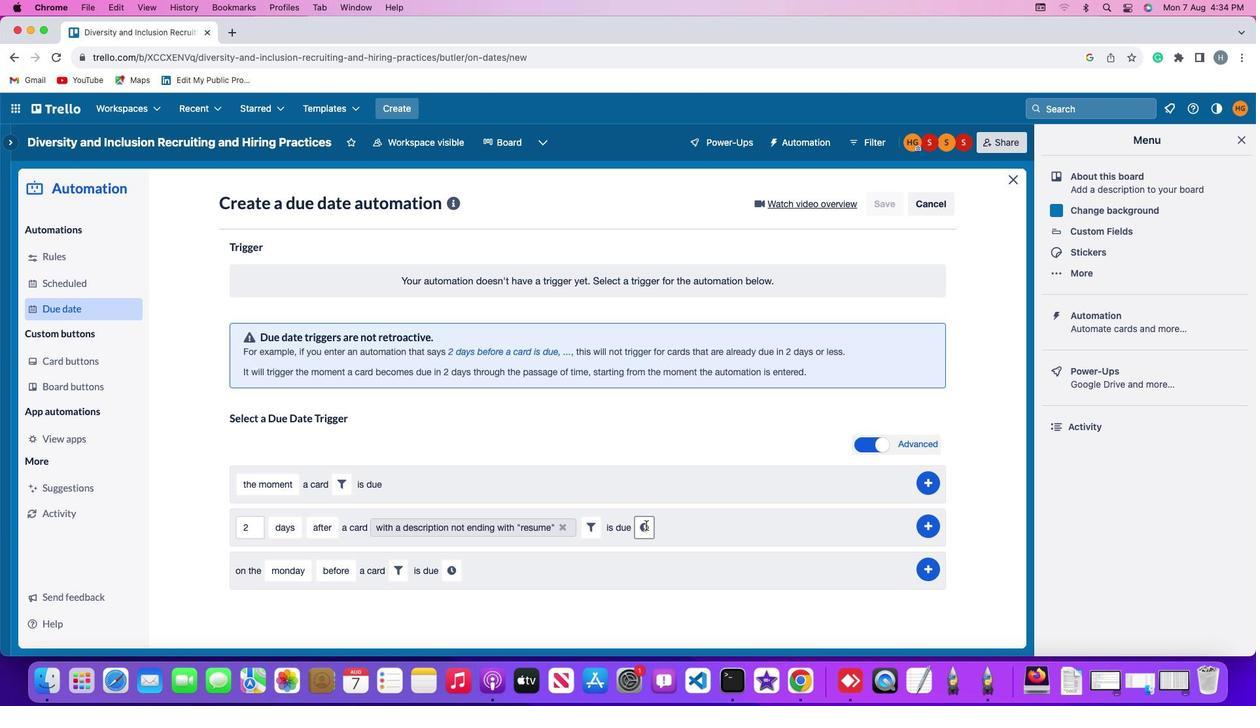 
Action: Mouse pressed left at (647, 528)
Screenshot: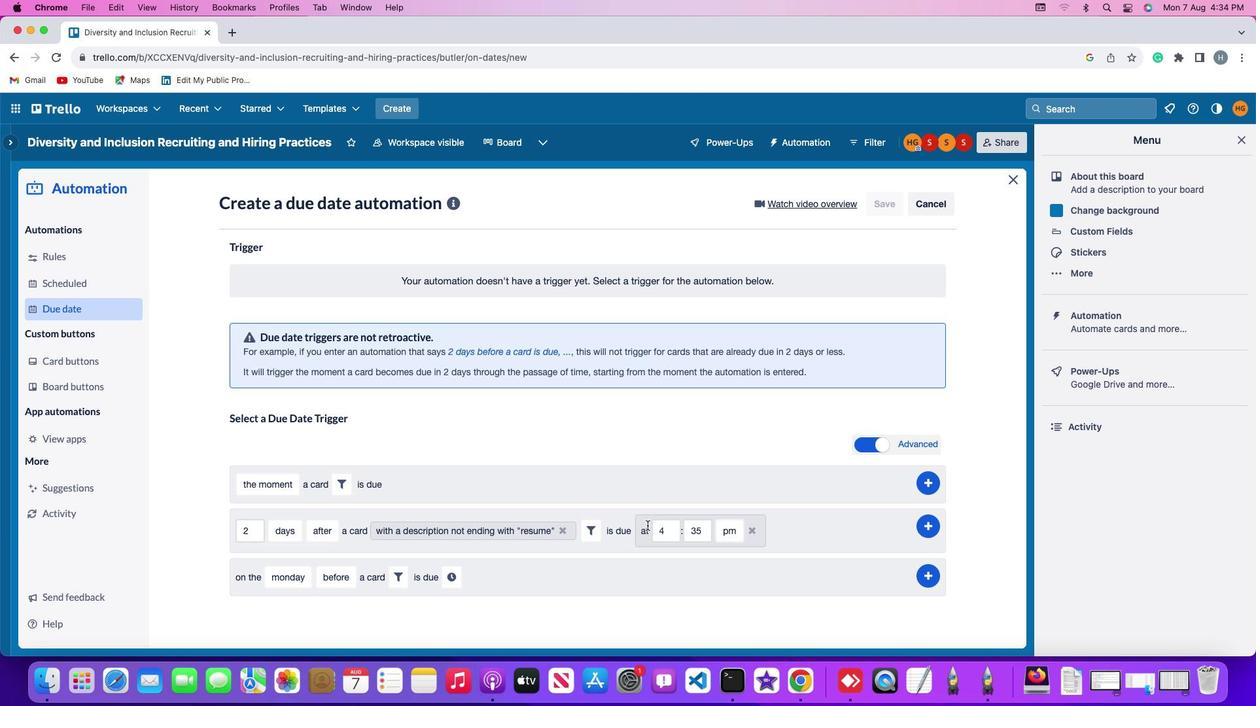 
Action: Mouse moved to (672, 533)
Screenshot: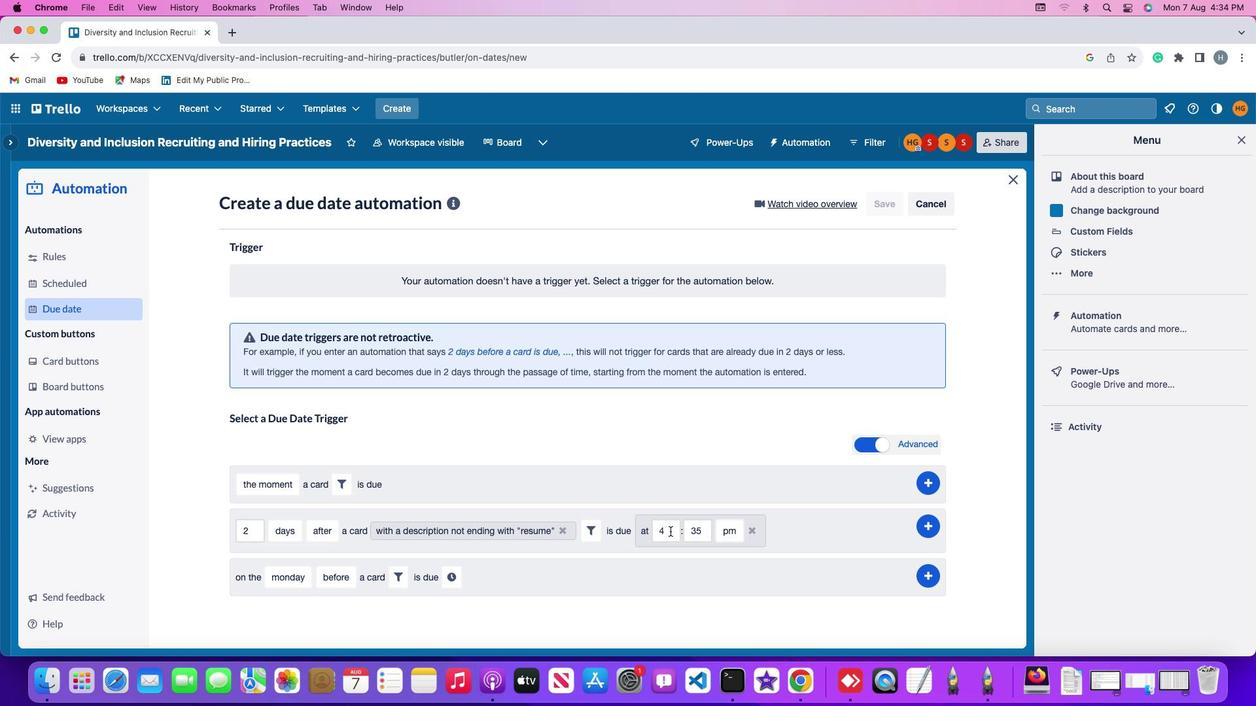 
Action: Mouse pressed left at (672, 533)
Screenshot: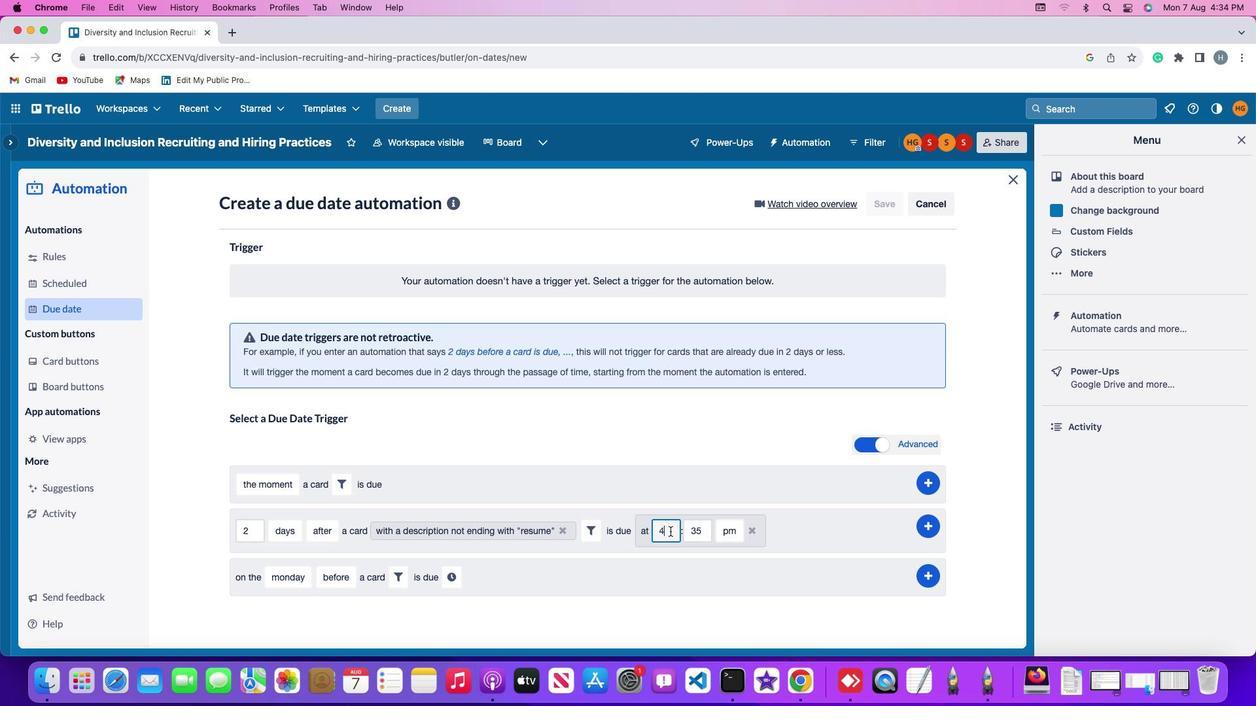 
Action: Key pressed Key.backspace'1''1'
Screenshot: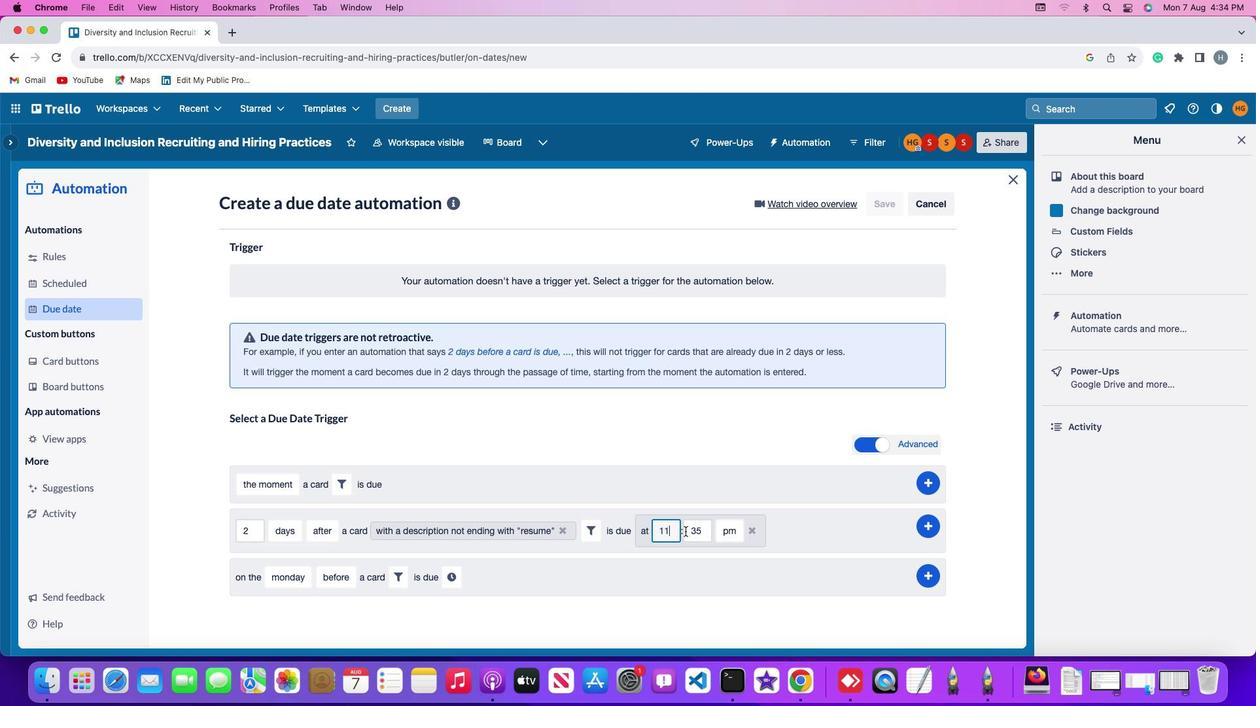 
Action: Mouse moved to (706, 534)
Screenshot: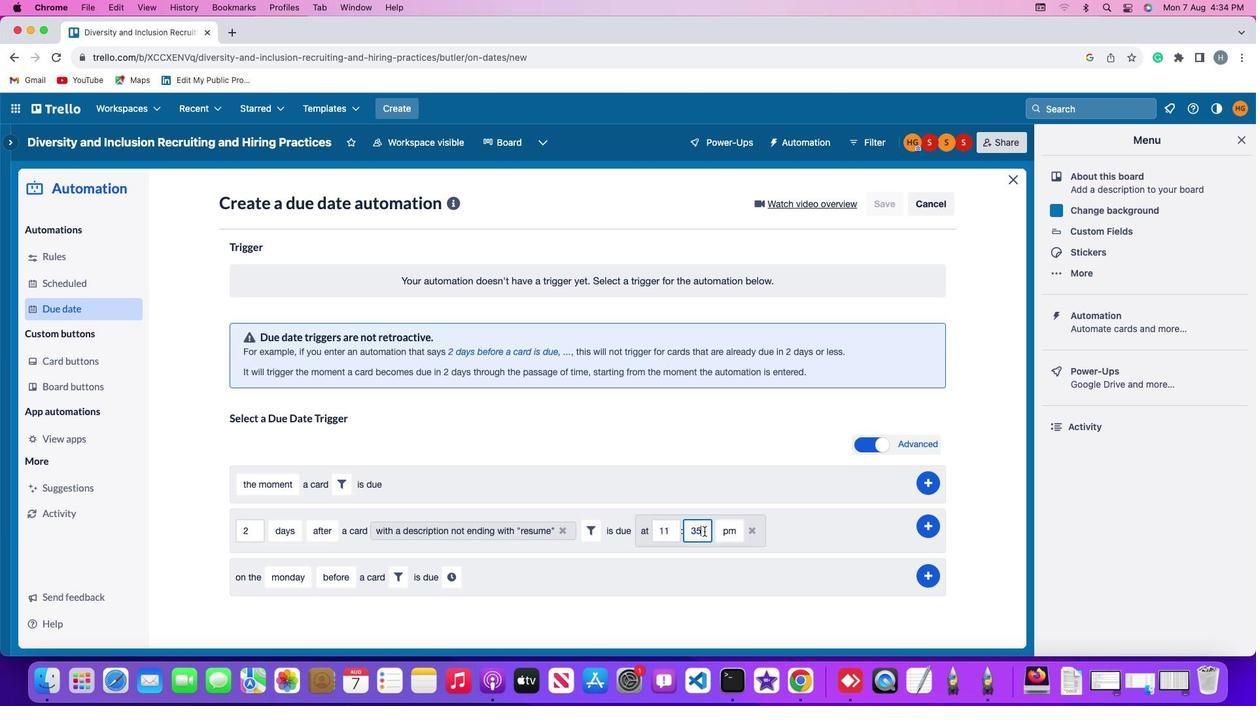 
Action: Mouse pressed left at (706, 534)
Screenshot: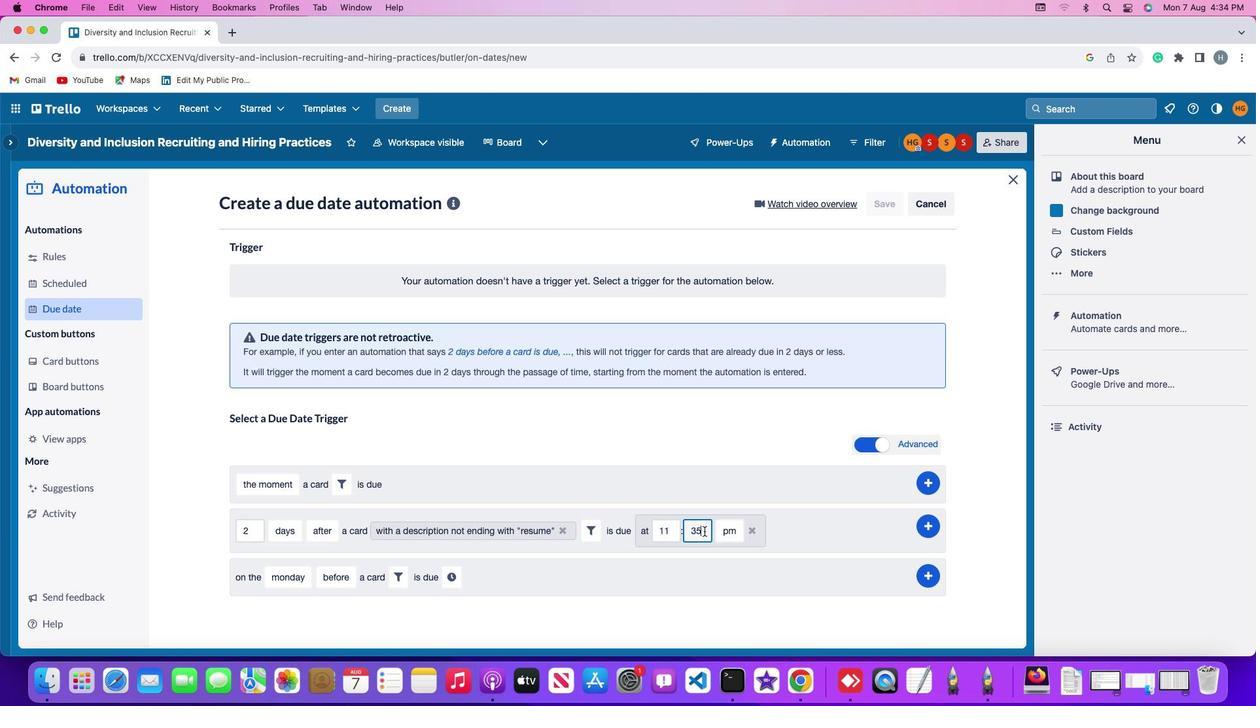 
Action: Key pressed Key.backspaceKey.backspaceKey.backspace'0''0'
Screenshot: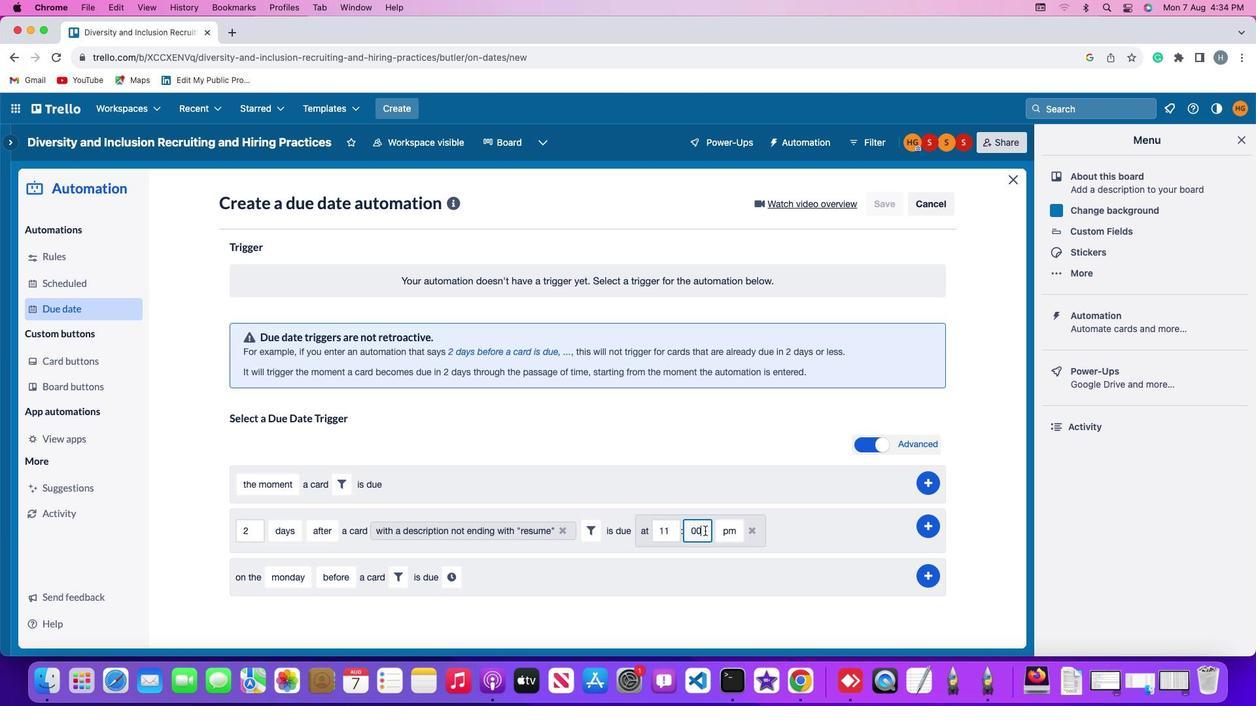 
Action: Mouse moved to (738, 532)
Screenshot: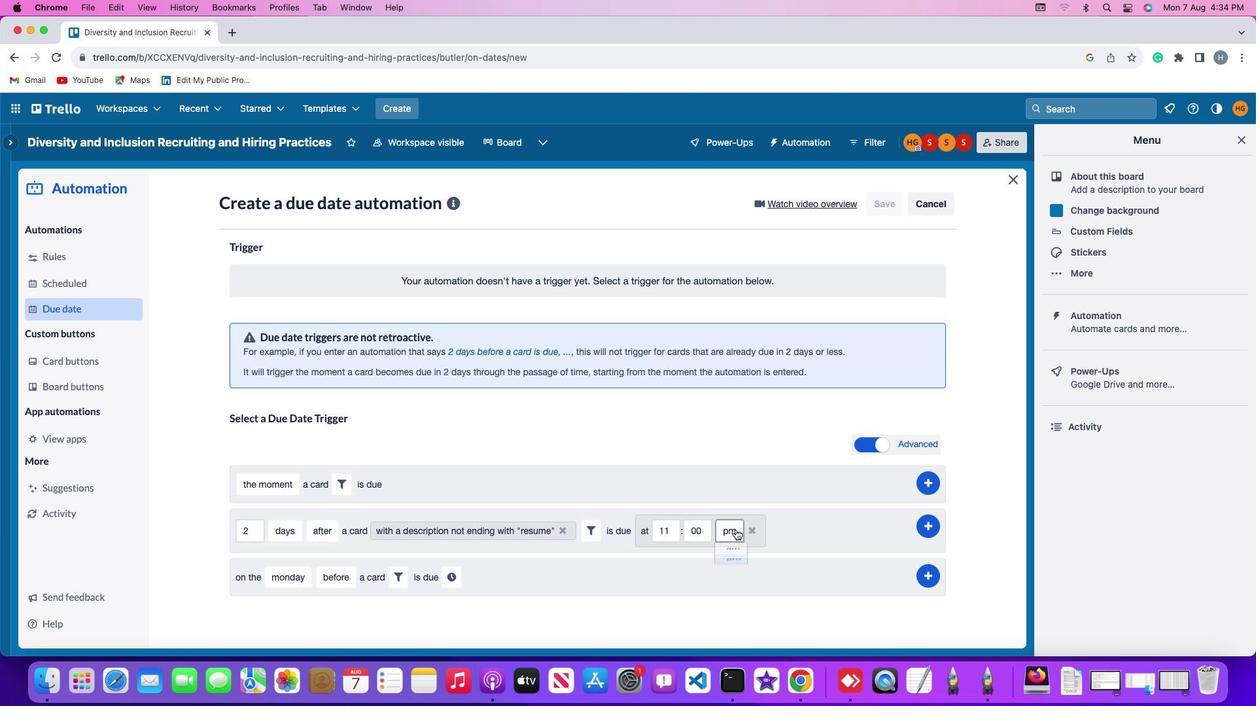 
Action: Mouse pressed left at (738, 532)
Screenshot: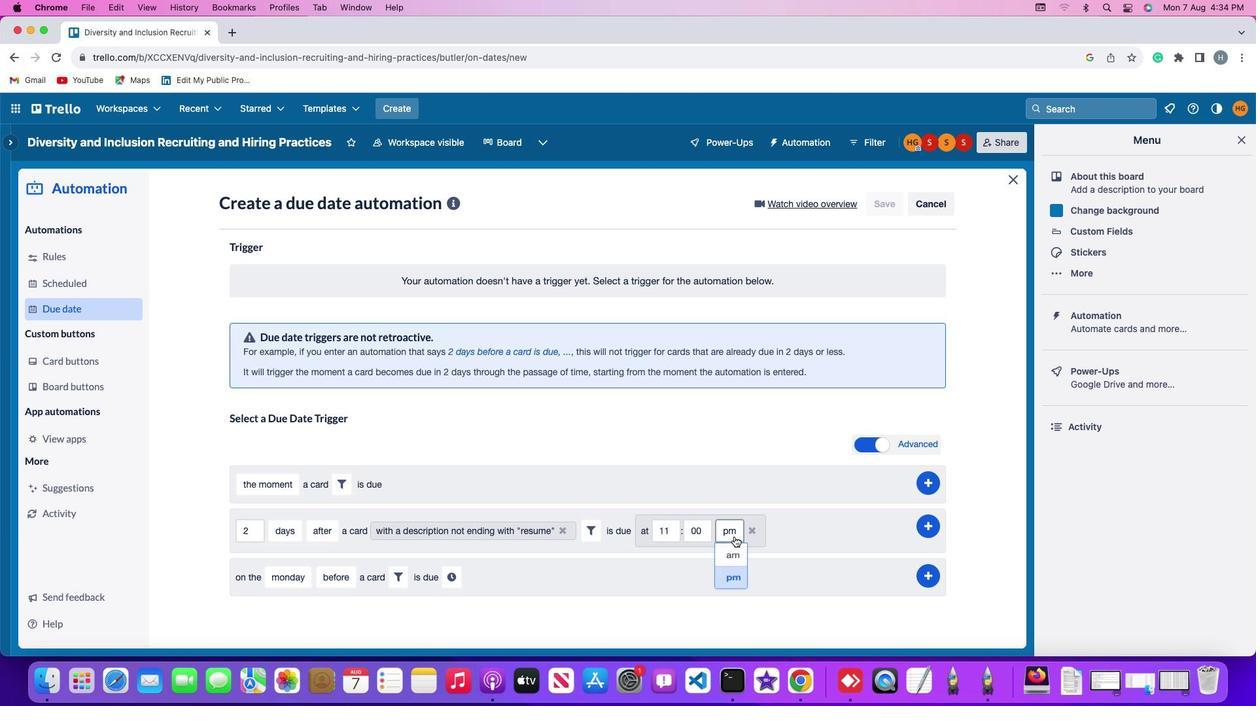 
Action: Mouse moved to (732, 555)
Screenshot: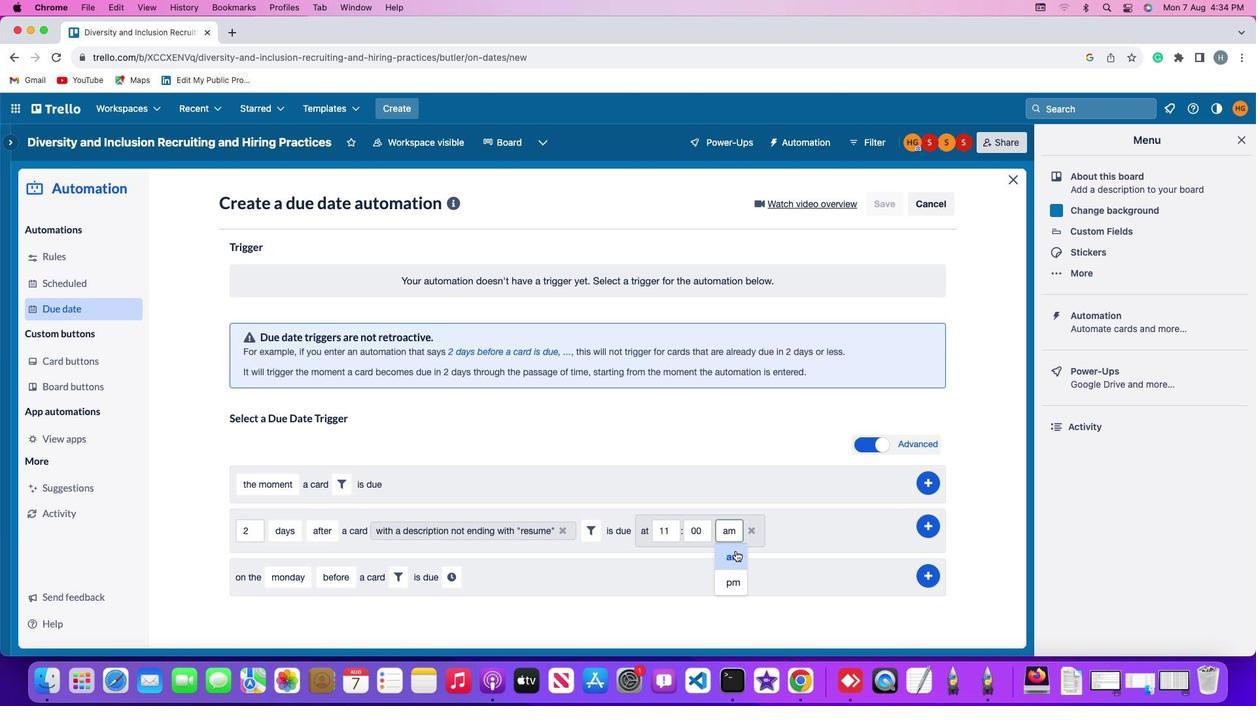 
Action: Mouse pressed left at (732, 555)
Screenshot: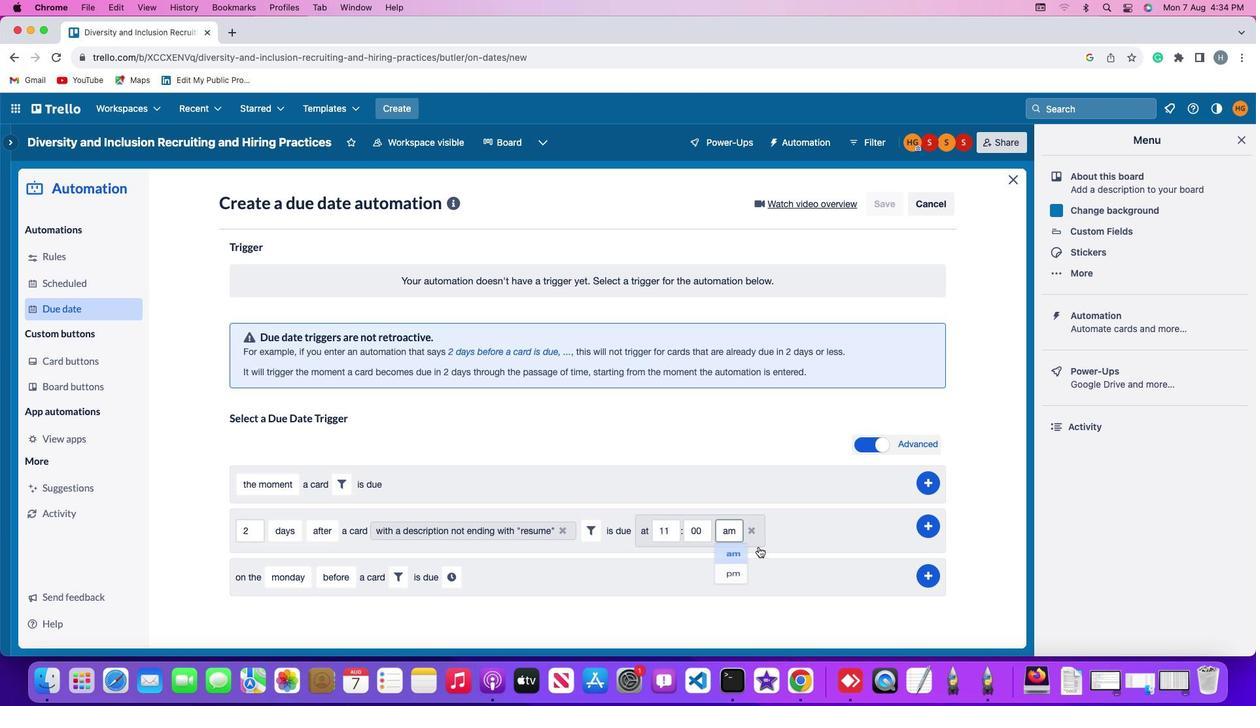 
Action: Mouse moved to (934, 527)
Screenshot: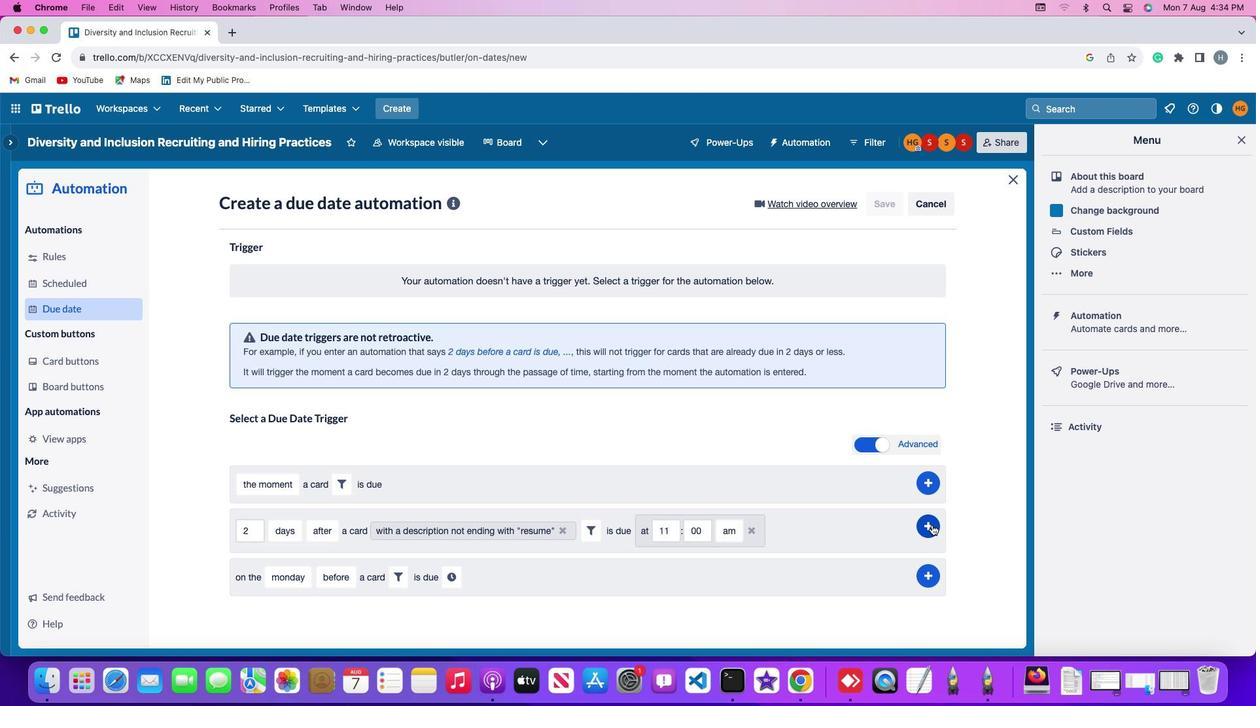 
Action: Mouse pressed left at (934, 527)
Screenshot: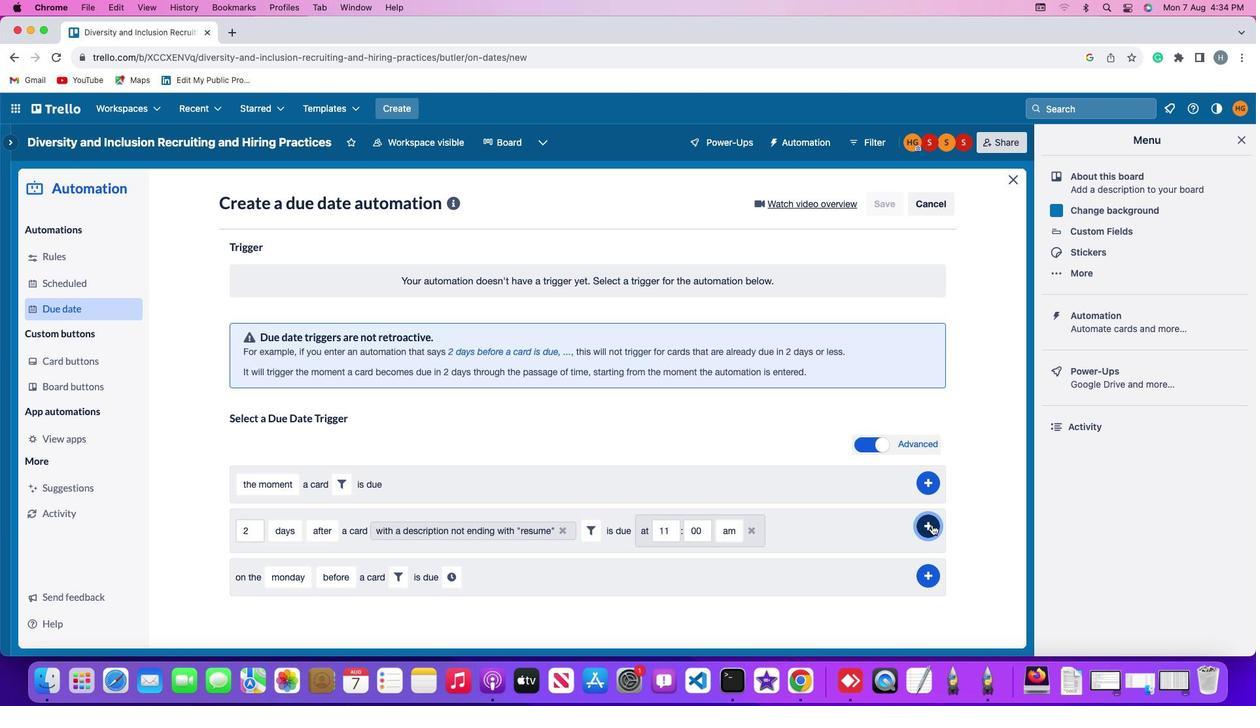 
Action: Mouse moved to (986, 439)
Screenshot: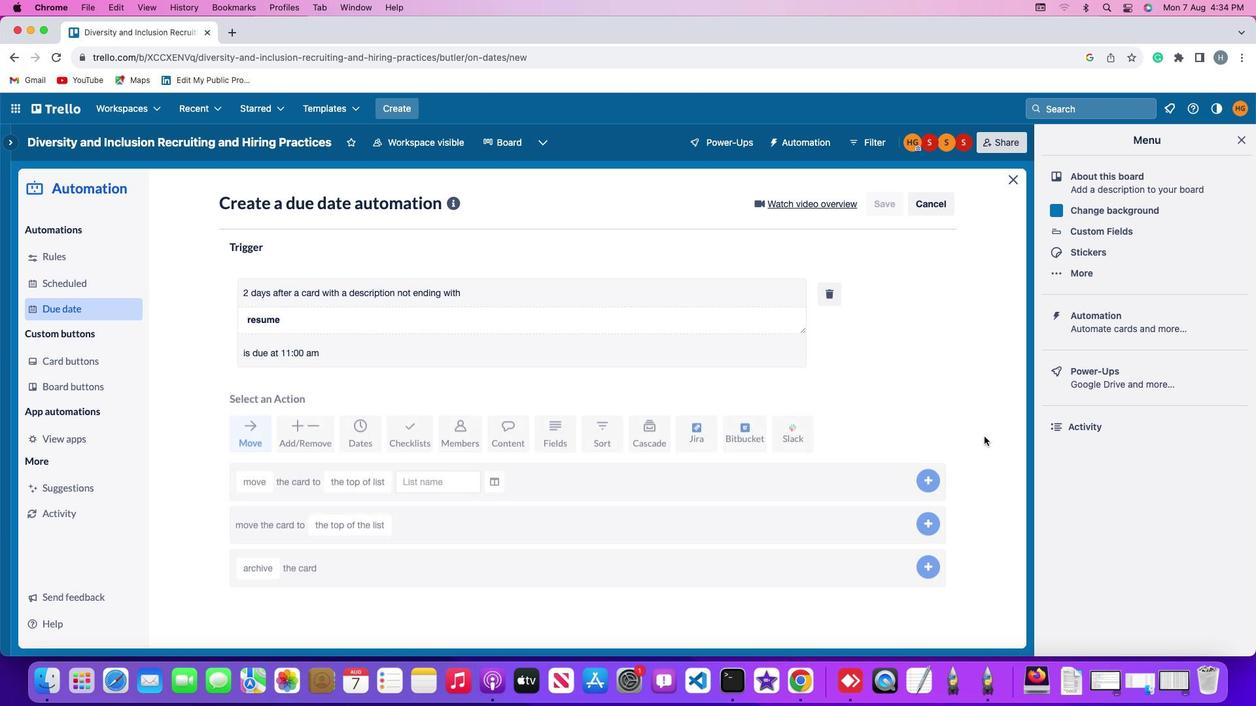 
